 Task: Search one way flight ticket for 5 adults, 1 child, 2 infants in seat and 1 infant on lap in business from Birmingham: Birmingham-shuttlesworth International Airport to Jackson: Jackson Hole Airport on 5-2-2023. Choice of flights is Southwest. Number of bags: 1 carry on bag. Price is upto 110000. Outbound departure time preference is 19:00.
Action: Mouse moved to (256, 424)
Screenshot: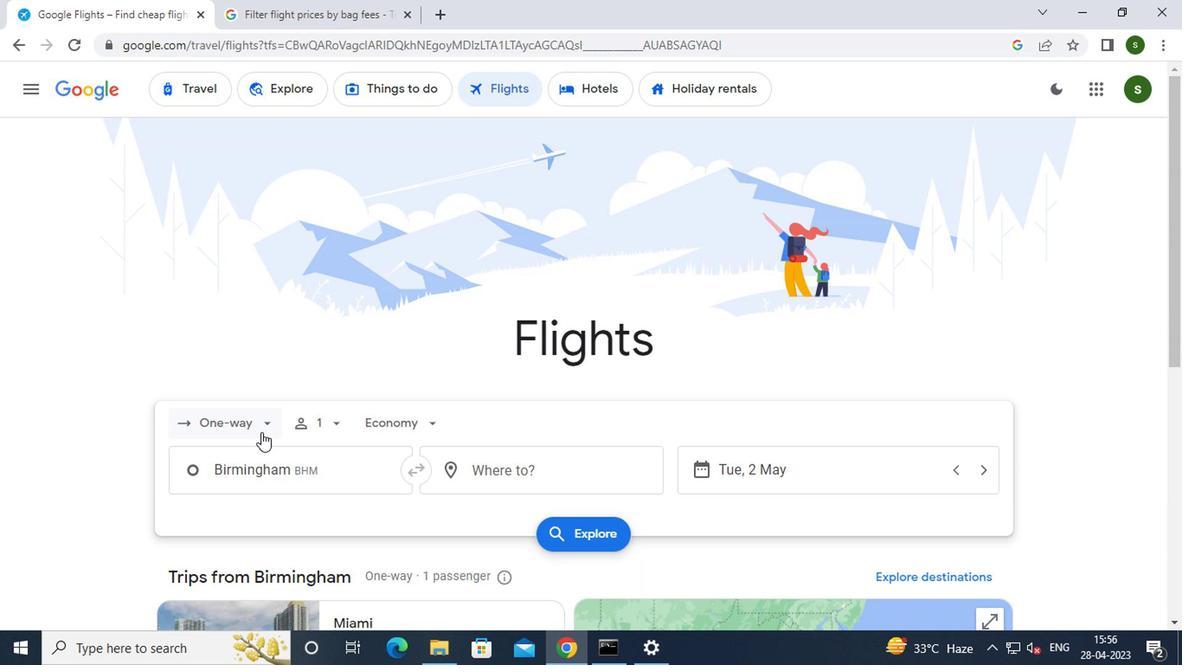 
Action: Mouse pressed left at (256, 424)
Screenshot: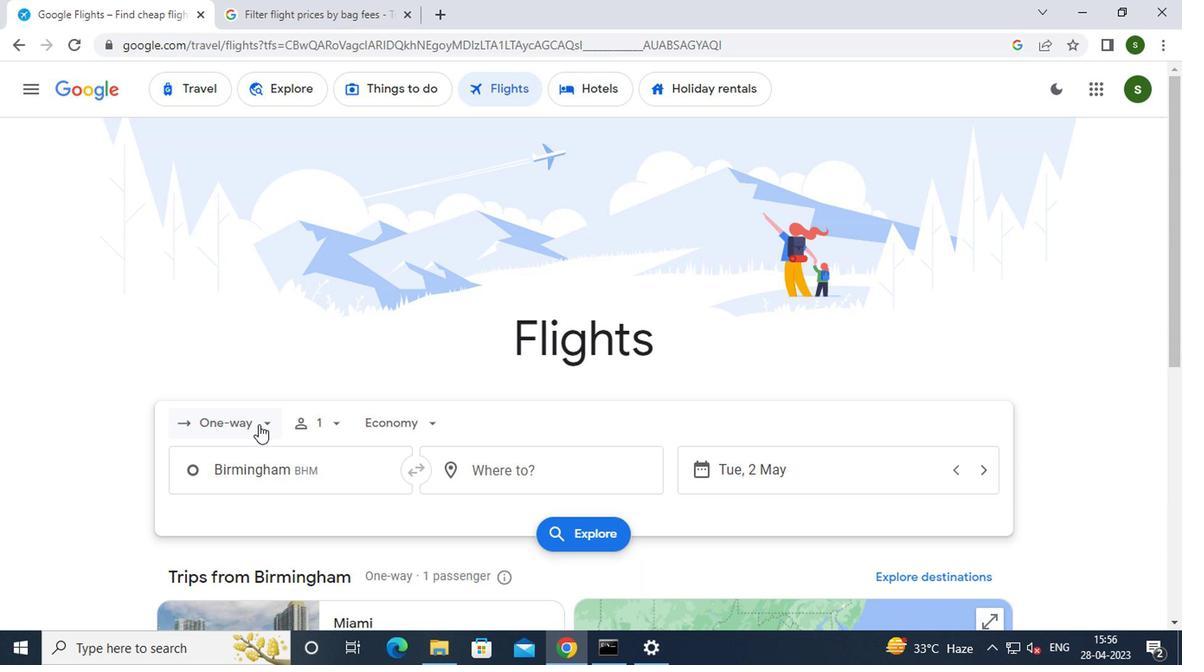 
Action: Mouse moved to (251, 501)
Screenshot: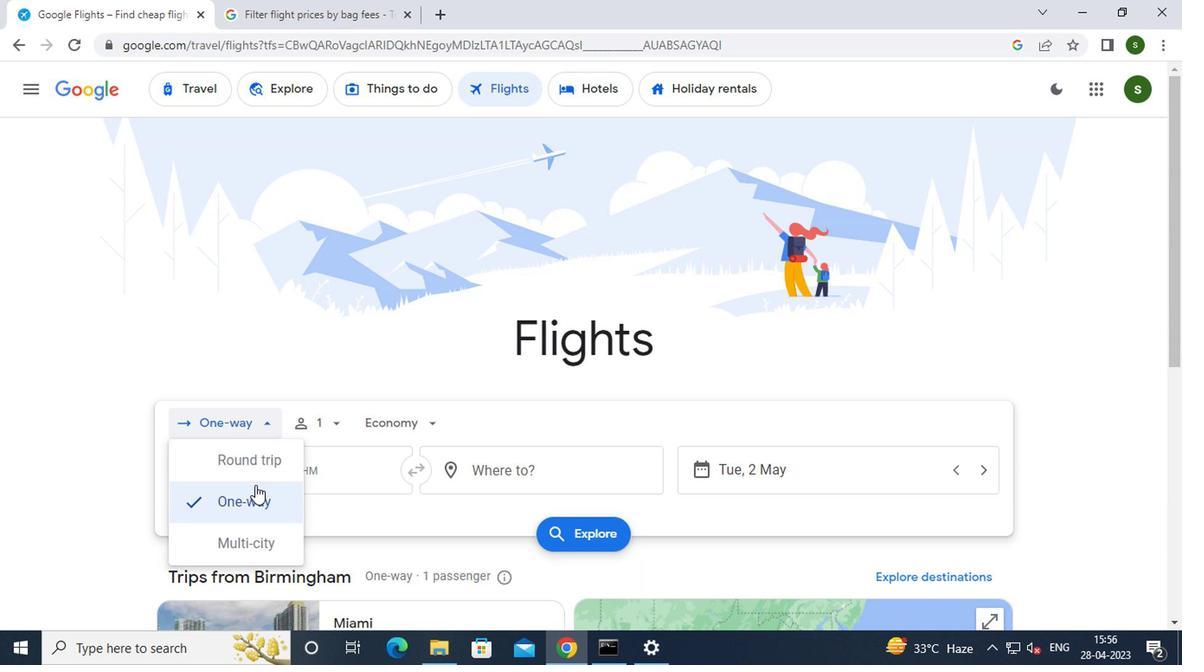 
Action: Mouse pressed left at (251, 501)
Screenshot: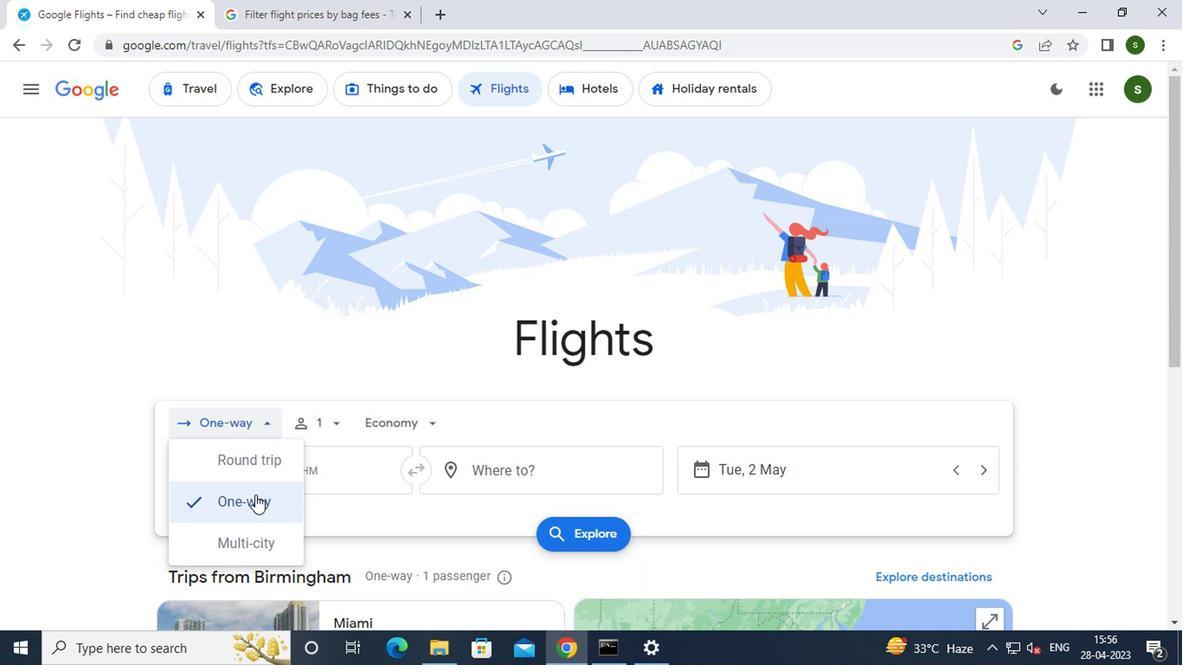 
Action: Mouse moved to (330, 421)
Screenshot: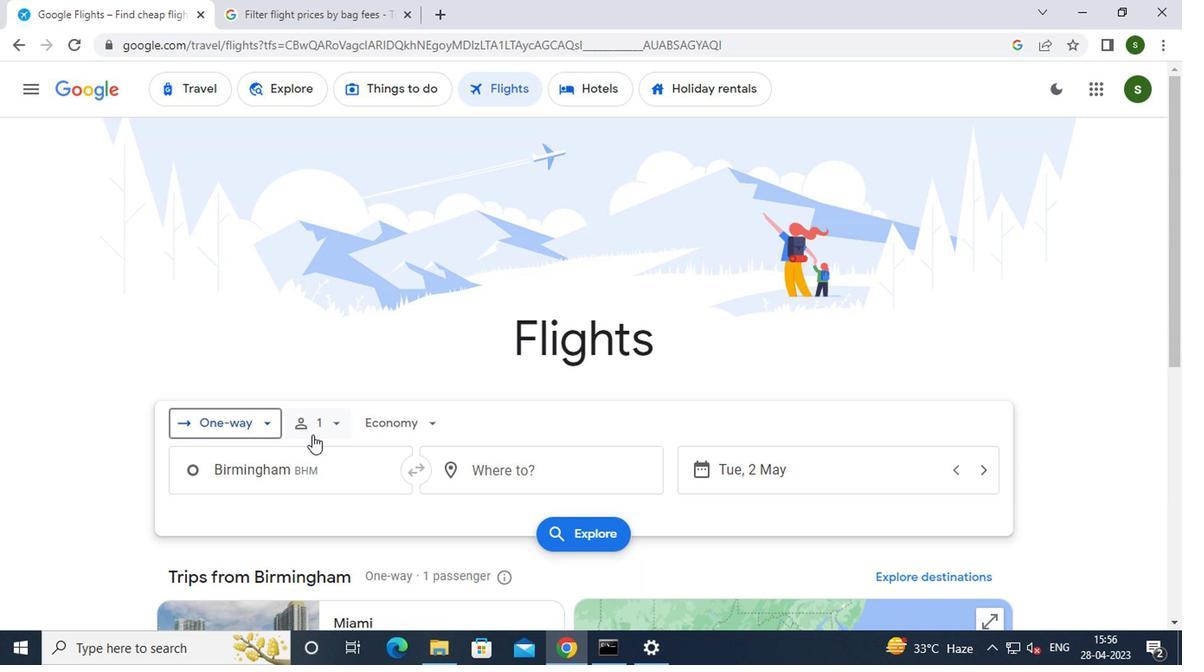 
Action: Mouse pressed left at (330, 421)
Screenshot: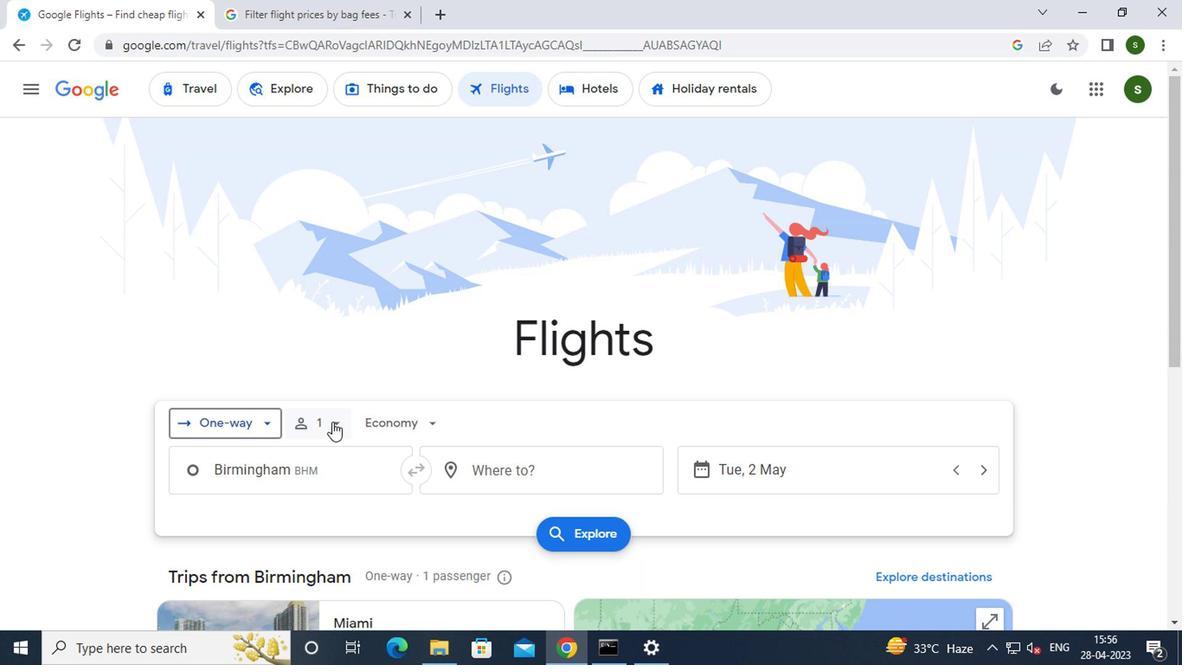 
Action: Mouse moved to (475, 468)
Screenshot: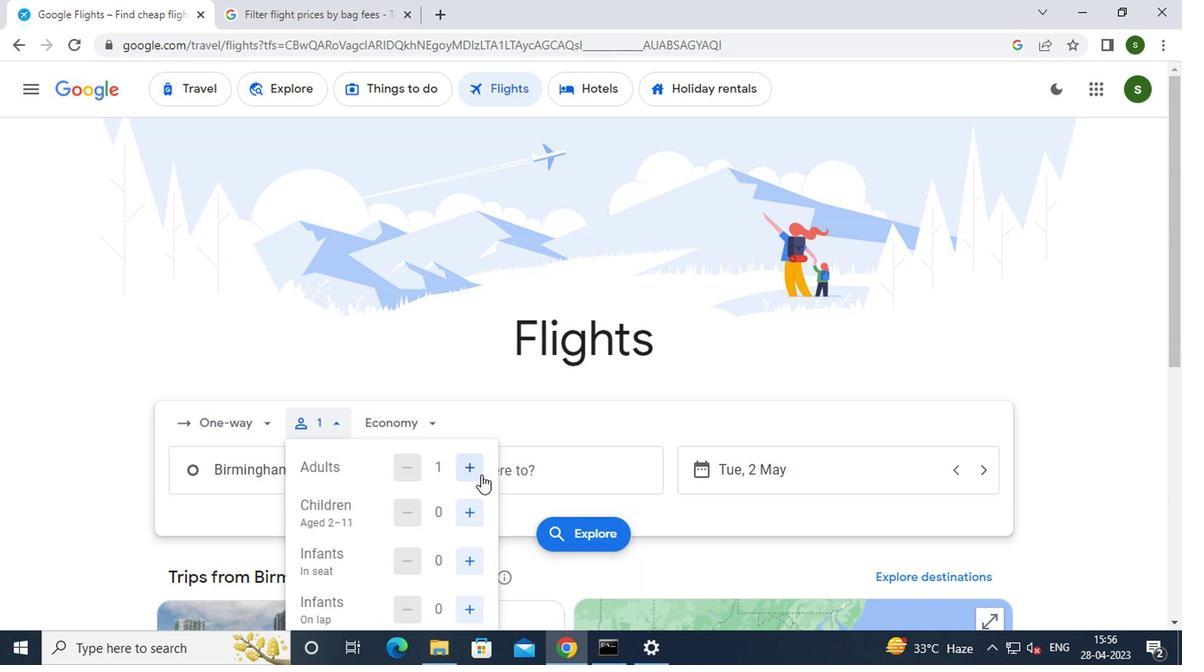 
Action: Mouse pressed left at (475, 468)
Screenshot: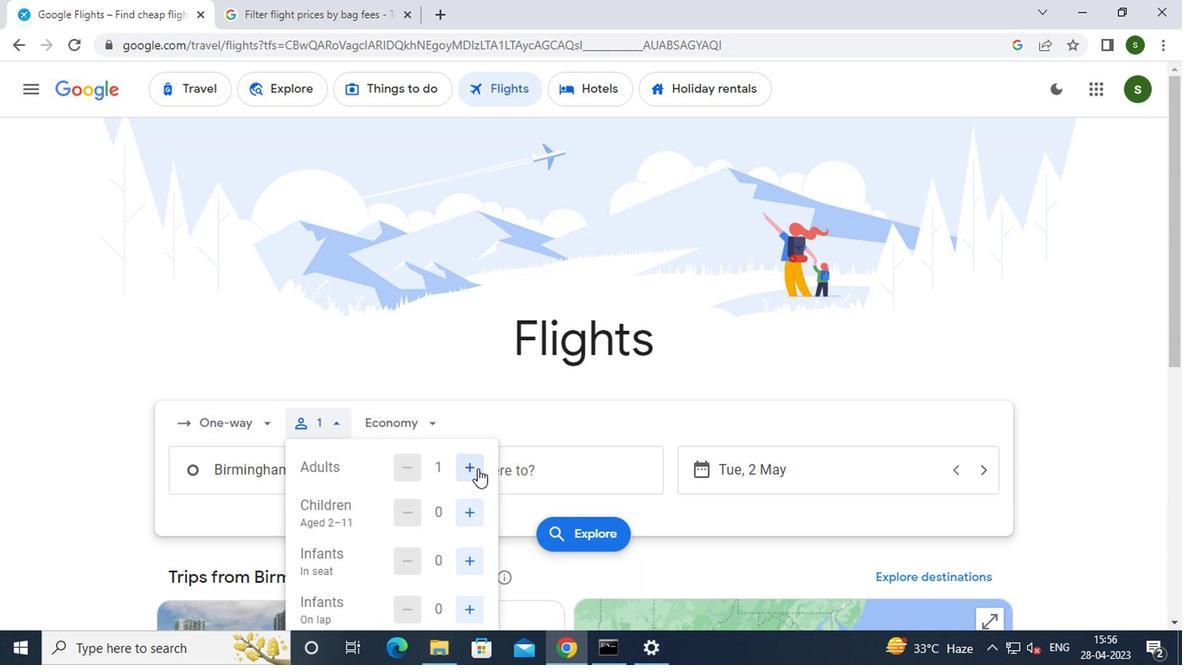 
Action: Mouse pressed left at (475, 468)
Screenshot: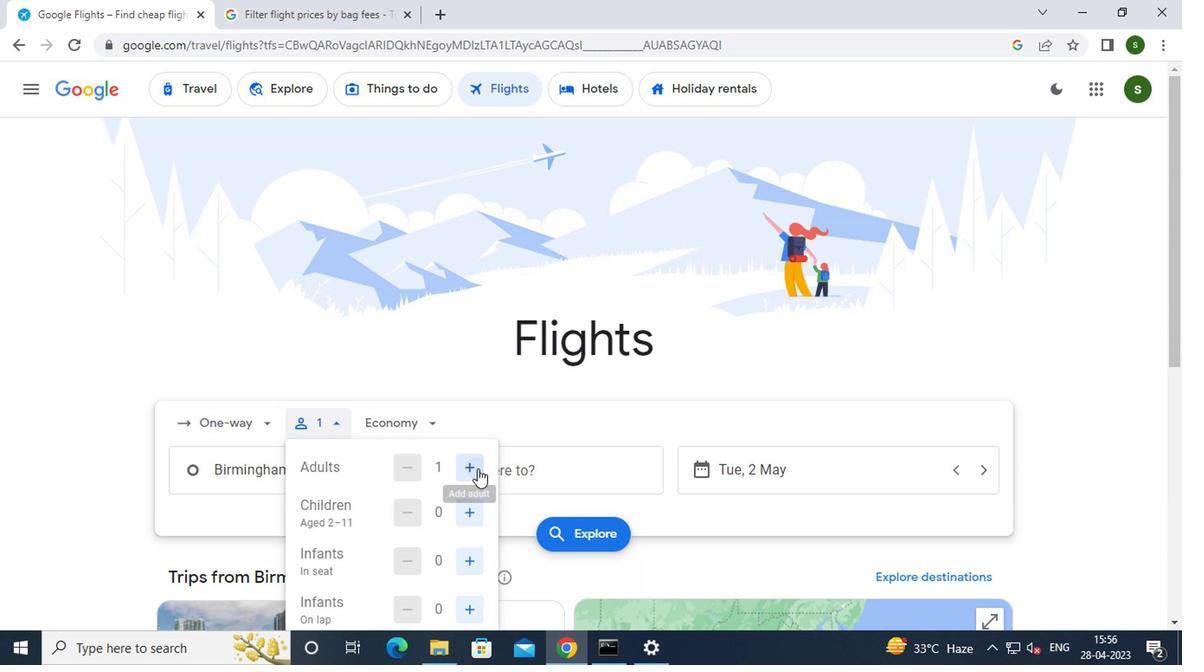 
Action: Mouse pressed left at (475, 468)
Screenshot: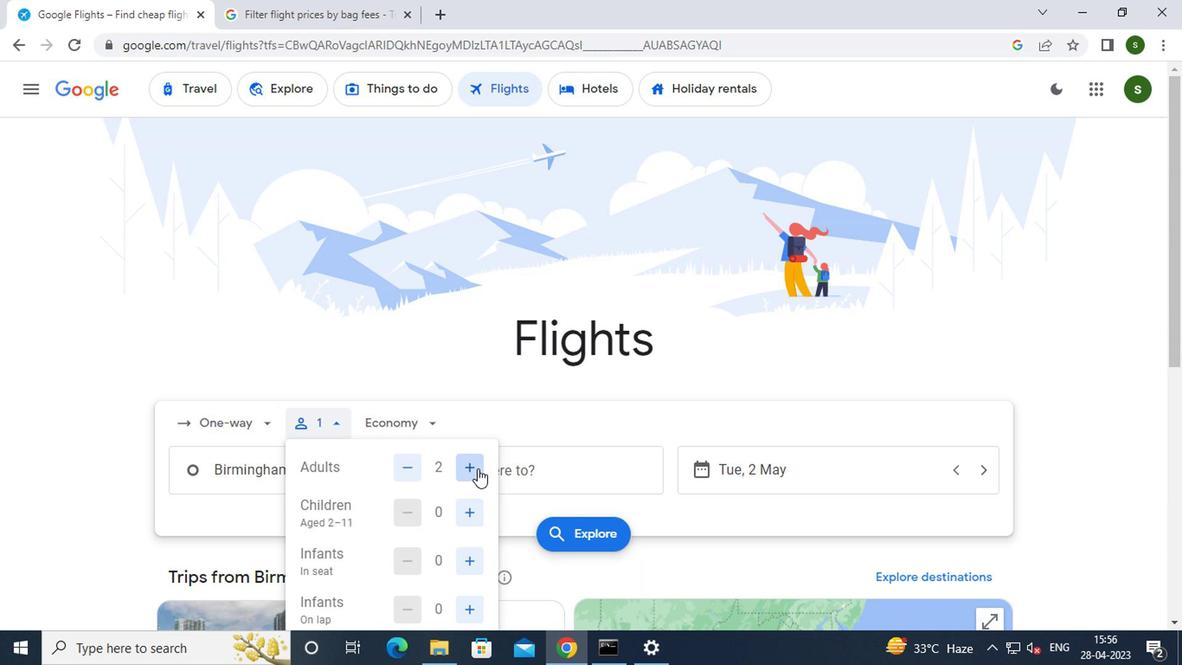 
Action: Mouse pressed left at (475, 468)
Screenshot: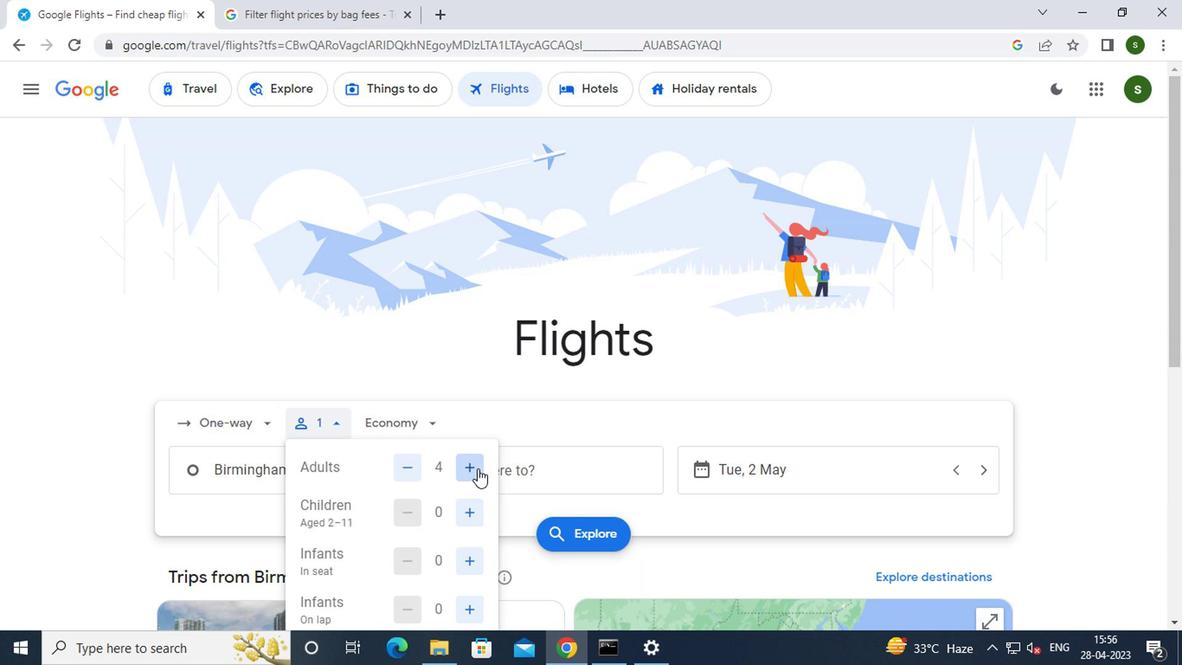 
Action: Mouse moved to (467, 505)
Screenshot: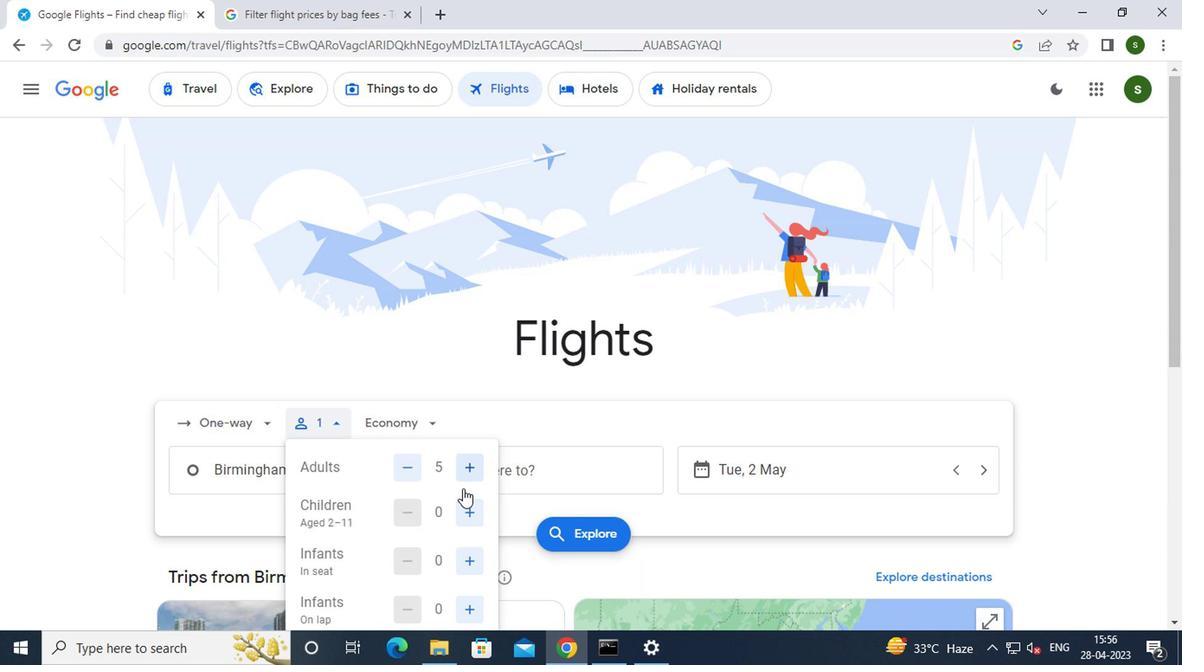 
Action: Mouse pressed left at (467, 505)
Screenshot: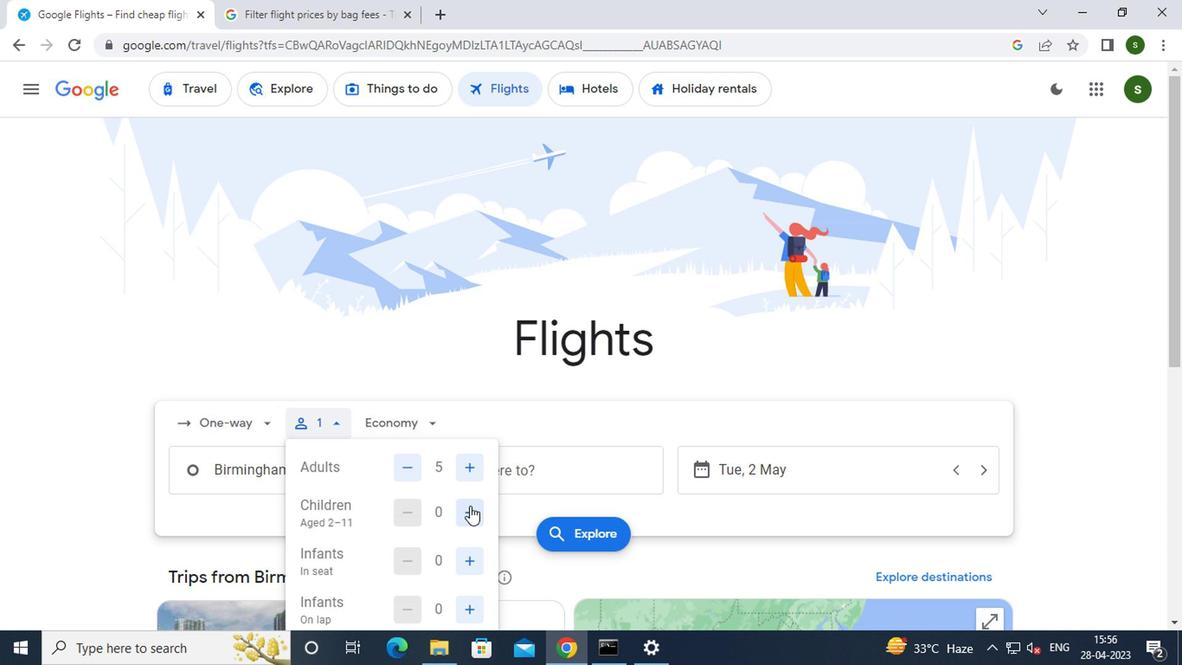 
Action: Mouse moved to (465, 556)
Screenshot: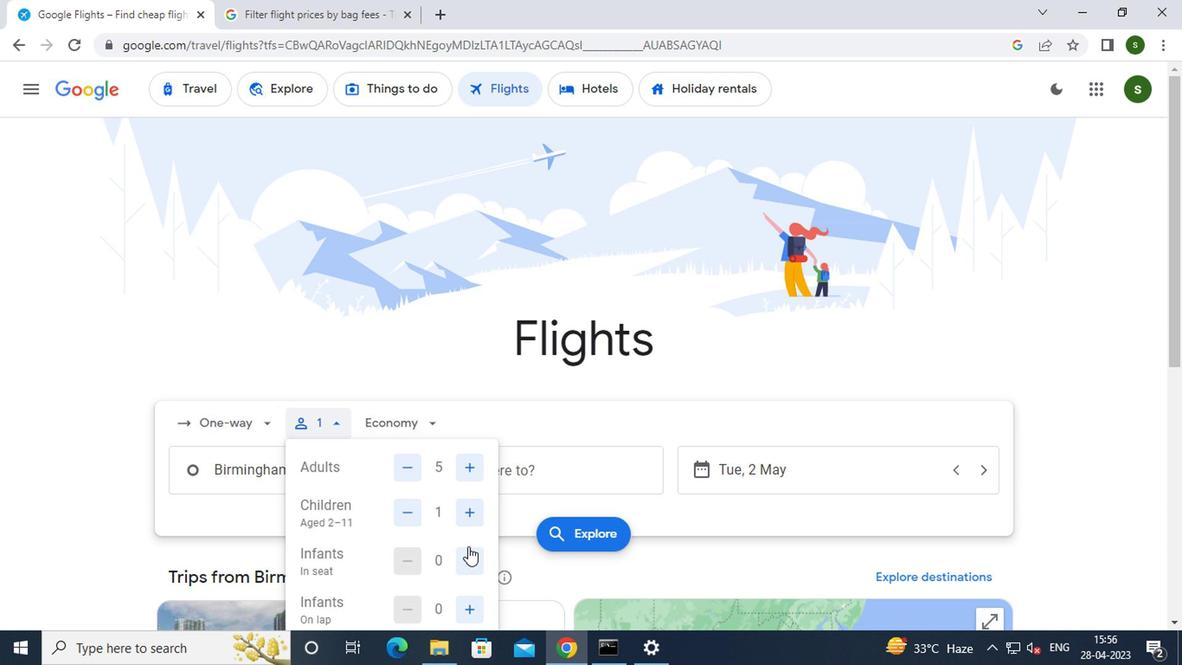 
Action: Mouse pressed left at (465, 556)
Screenshot: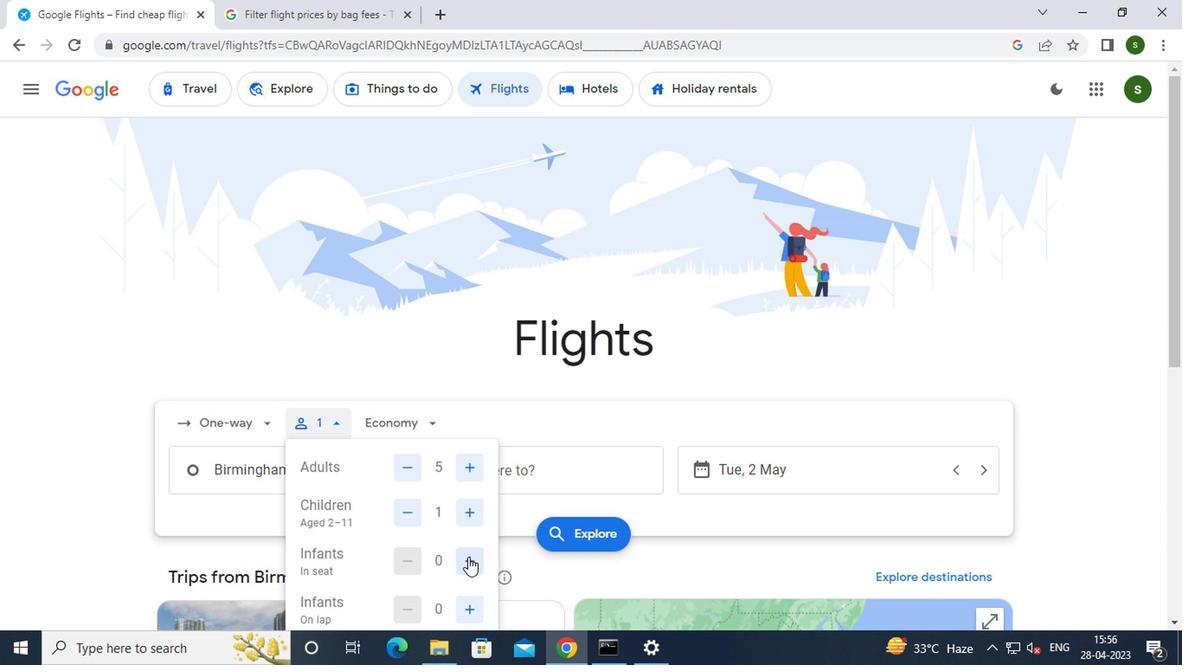 
Action: Mouse pressed left at (465, 556)
Screenshot: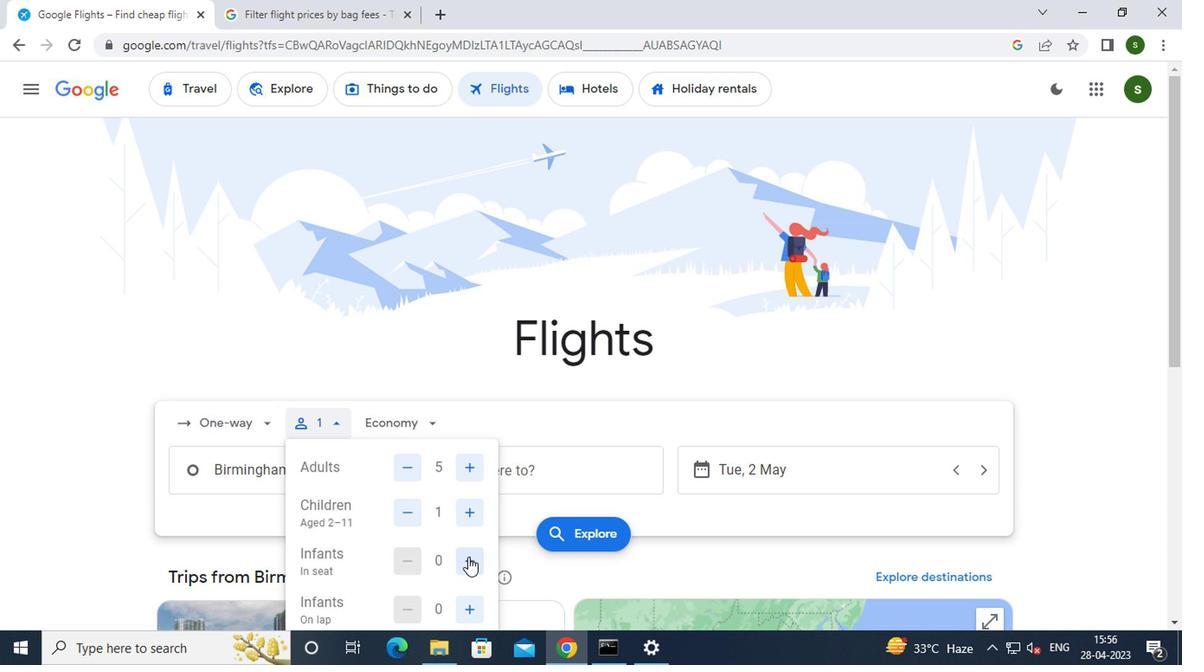 
Action: Mouse moved to (478, 605)
Screenshot: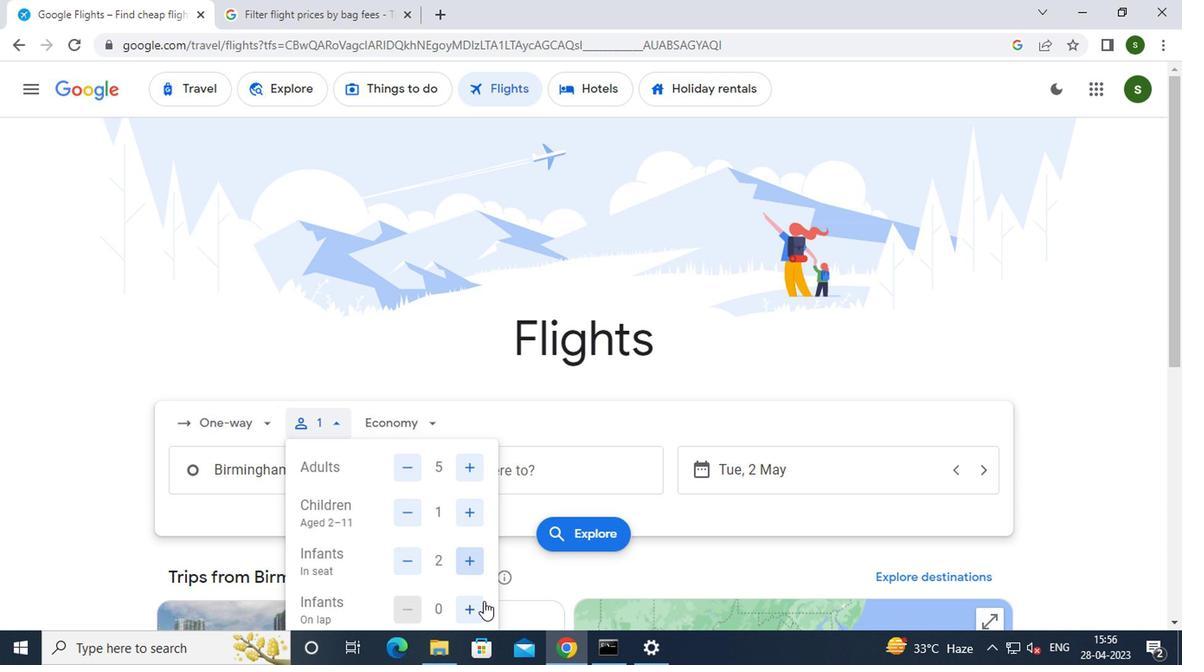
Action: Mouse pressed left at (478, 605)
Screenshot: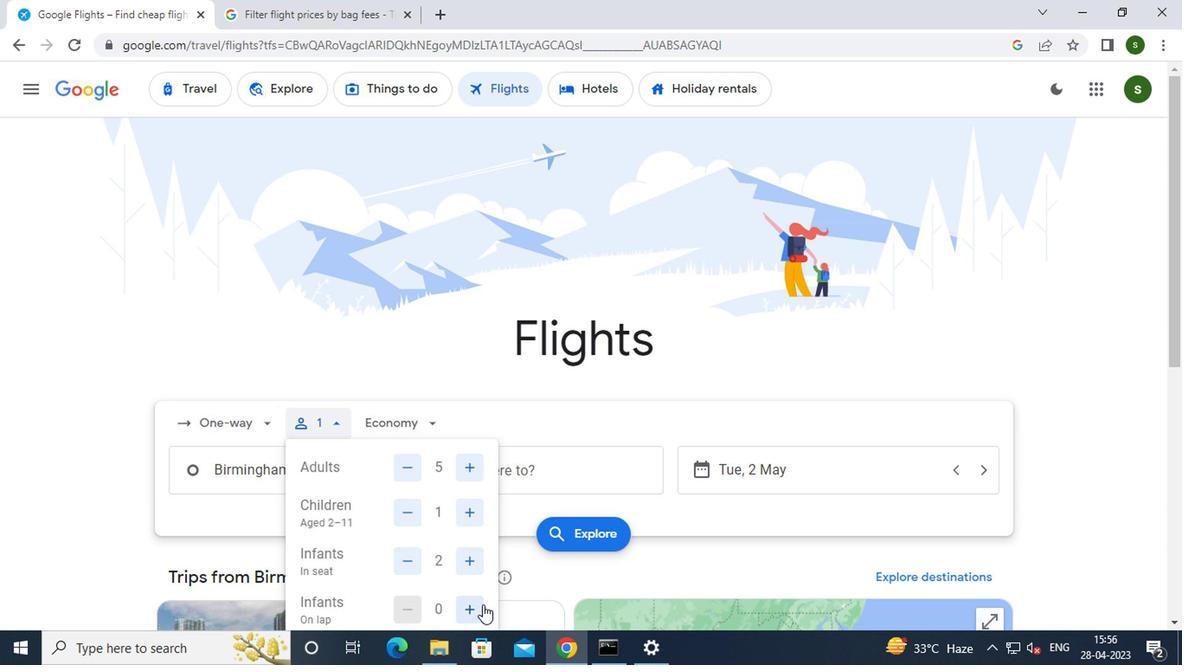 
Action: Mouse moved to (429, 425)
Screenshot: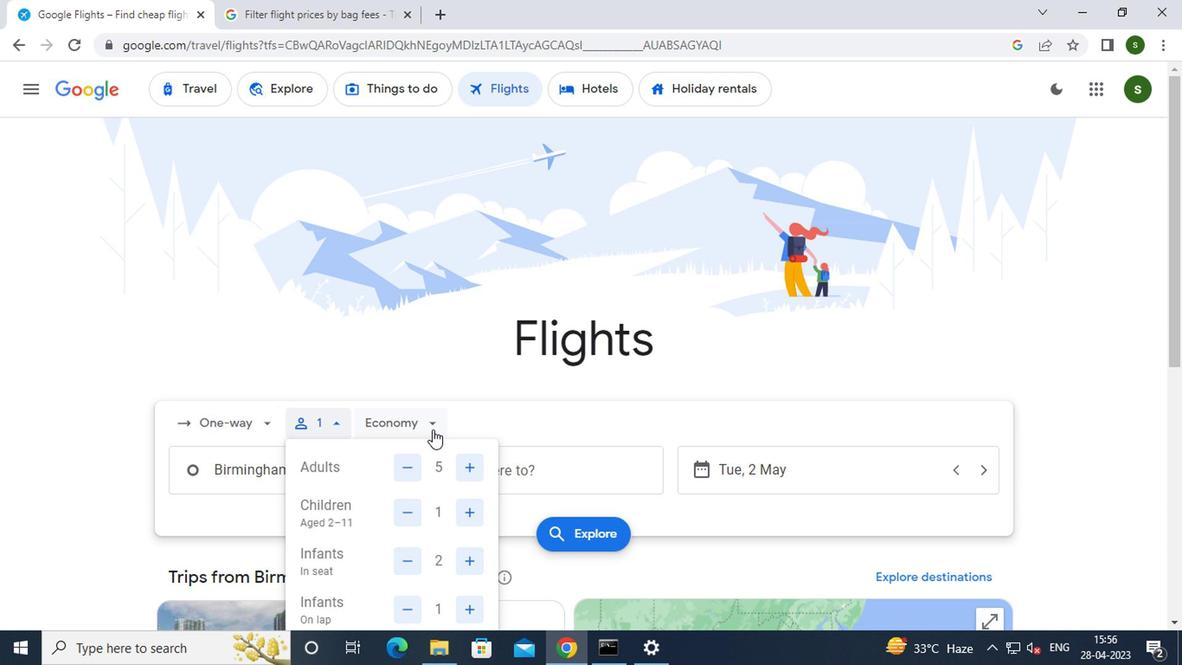 
Action: Mouse pressed left at (429, 425)
Screenshot: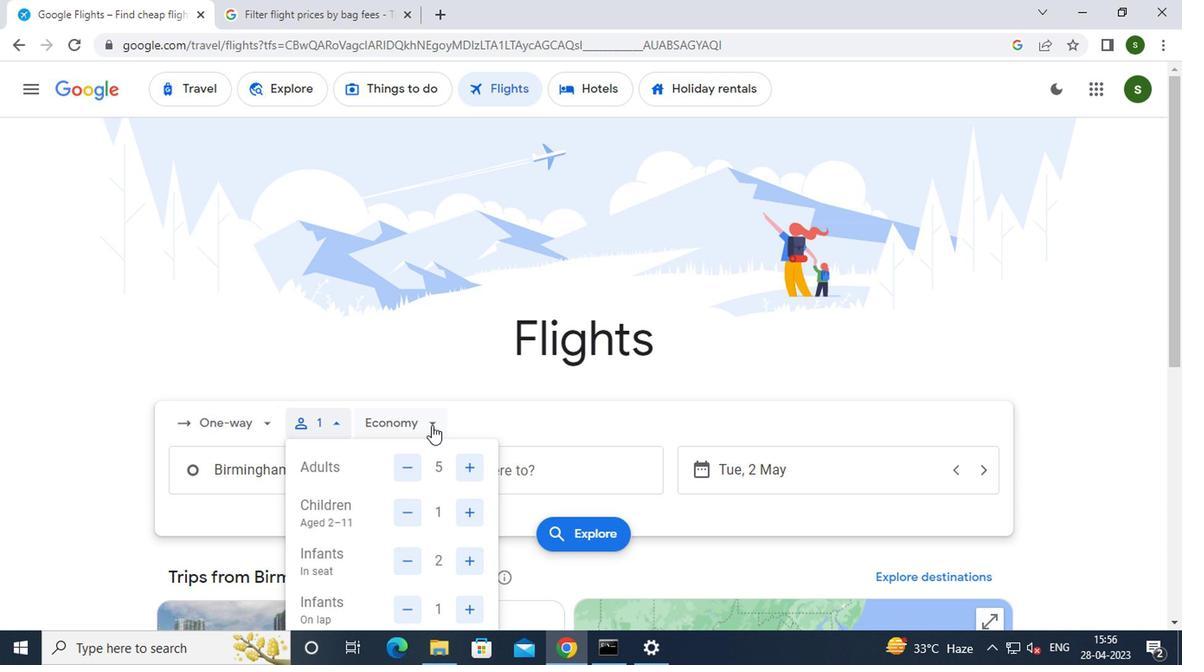 
Action: Mouse moved to (448, 541)
Screenshot: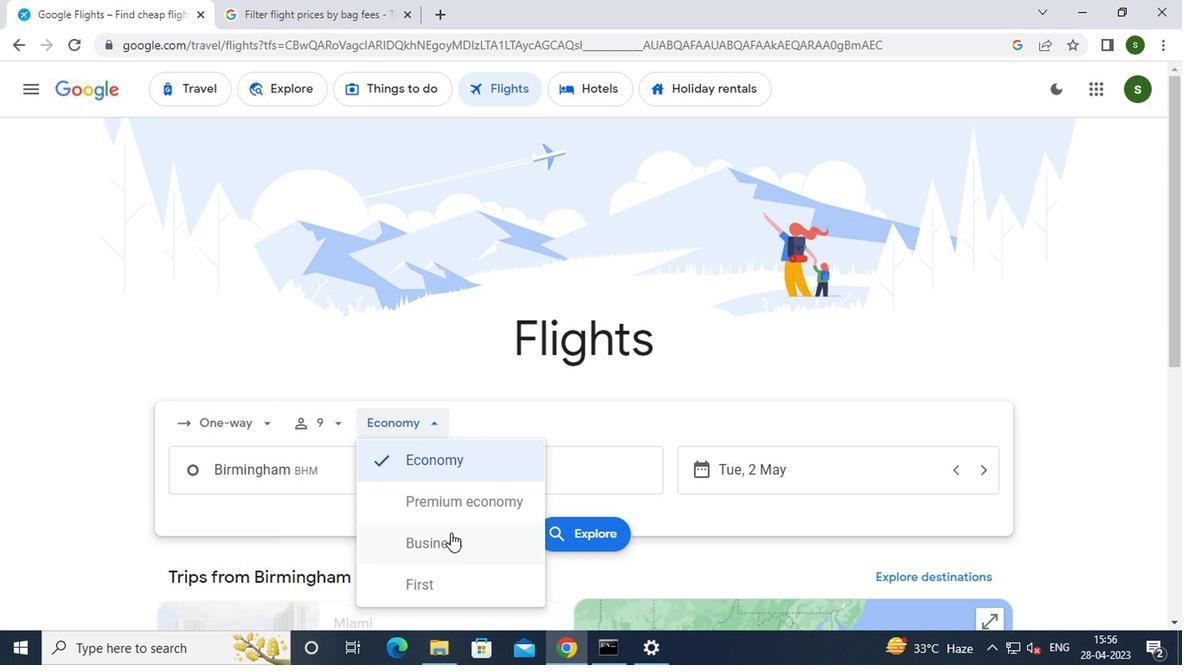 
Action: Mouse pressed left at (448, 541)
Screenshot: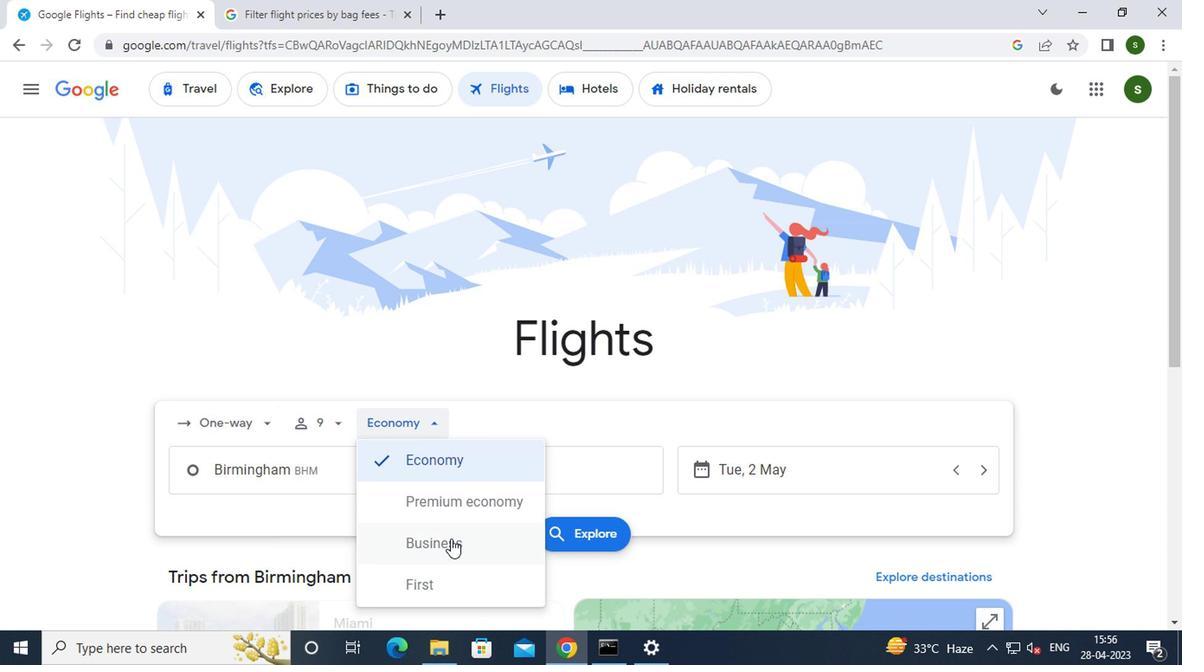 
Action: Mouse moved to (343, 484)
Screenshot: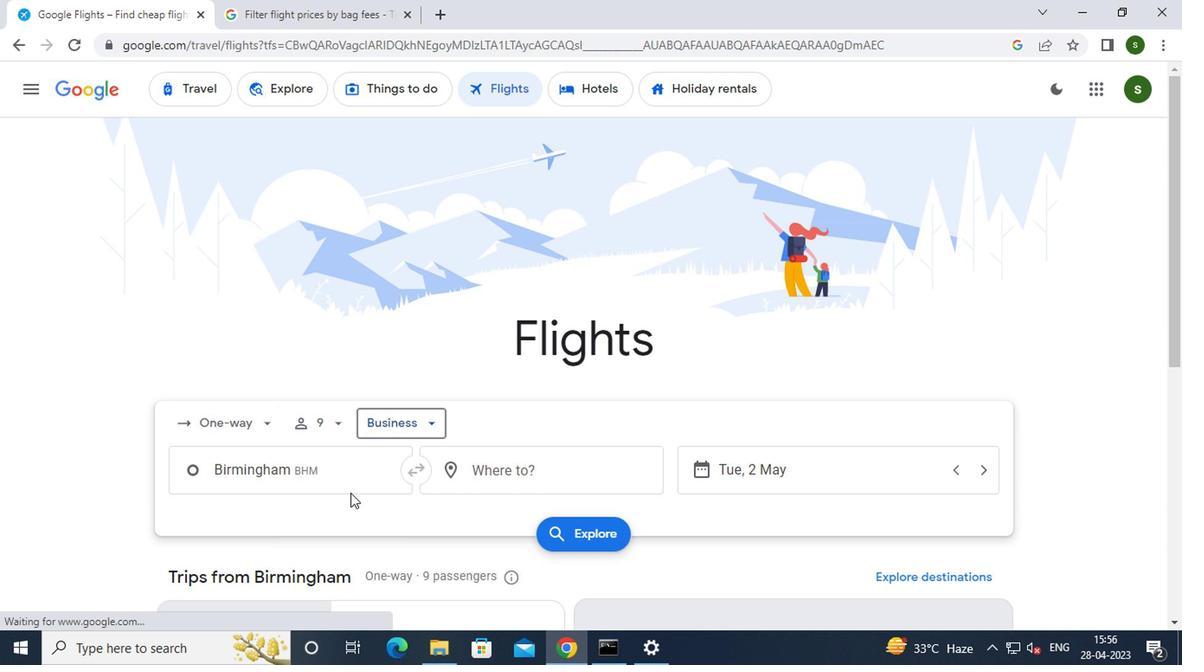
Action: Mouse pressed left at (343, 484)
Screenshot: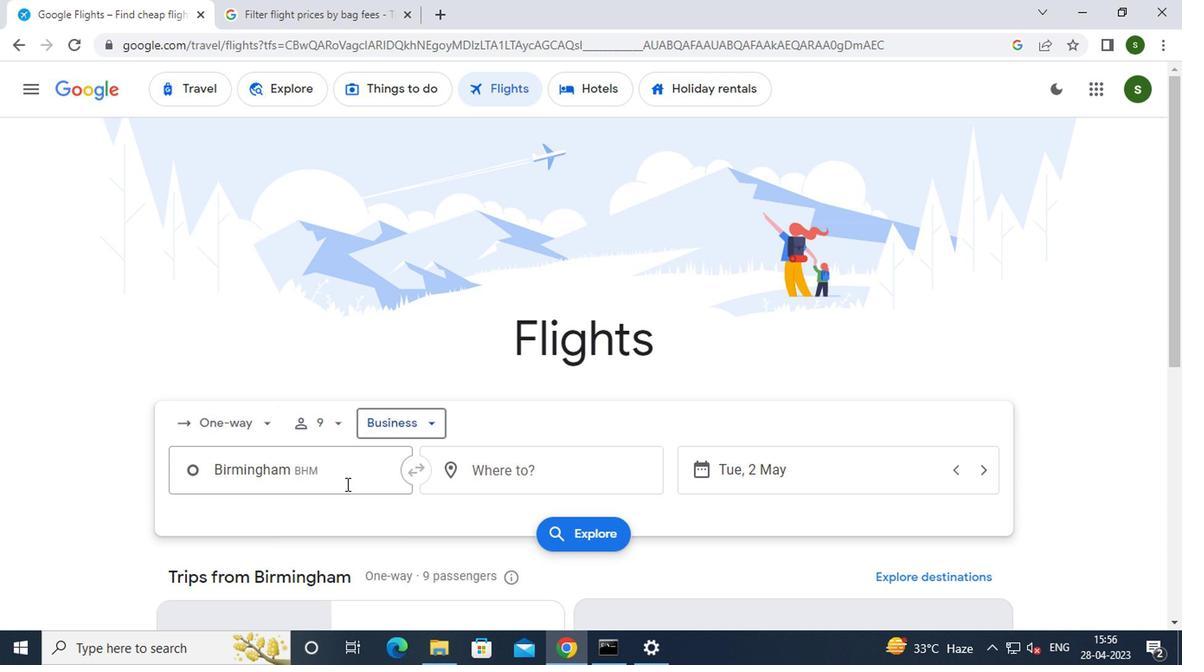 
Action: Key pressed b<Key.caps_lock>irmingham-<Key.caps_lock><Key.caps_lock>shu
Screenshot: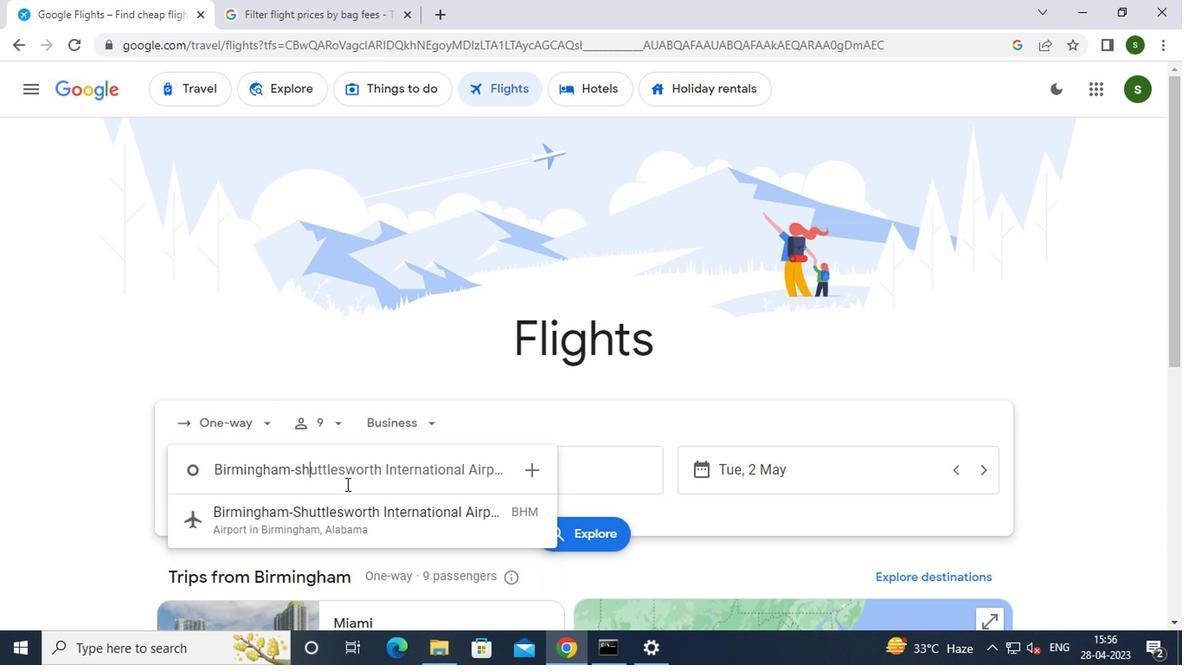 
Action: Mouse moved to (362, 524)
Screenshot: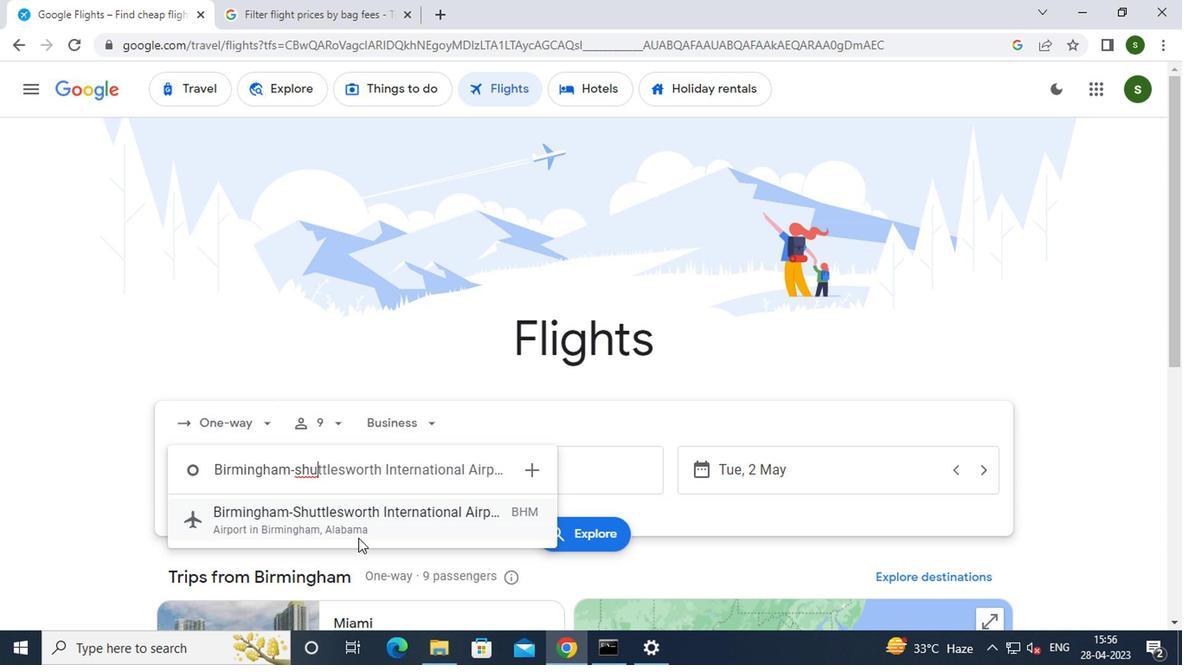 
Action: Mouse pressed left at (362, 524)
Screenshot: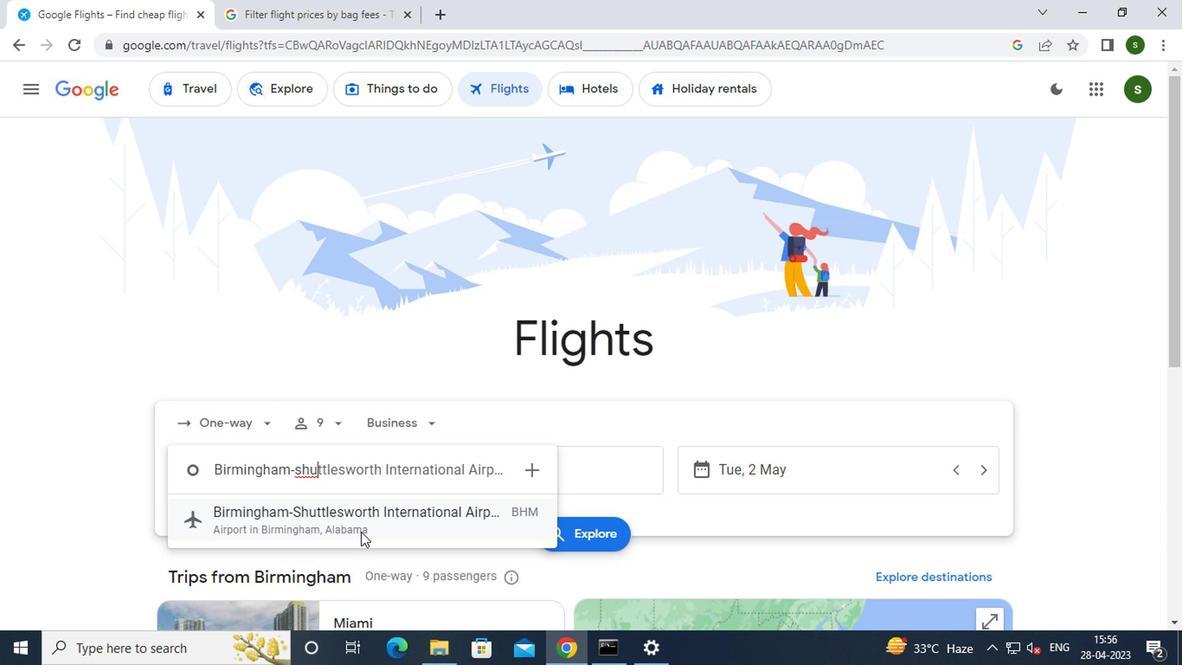 
Action: Mouse moved to (503, 477)
Screenshot: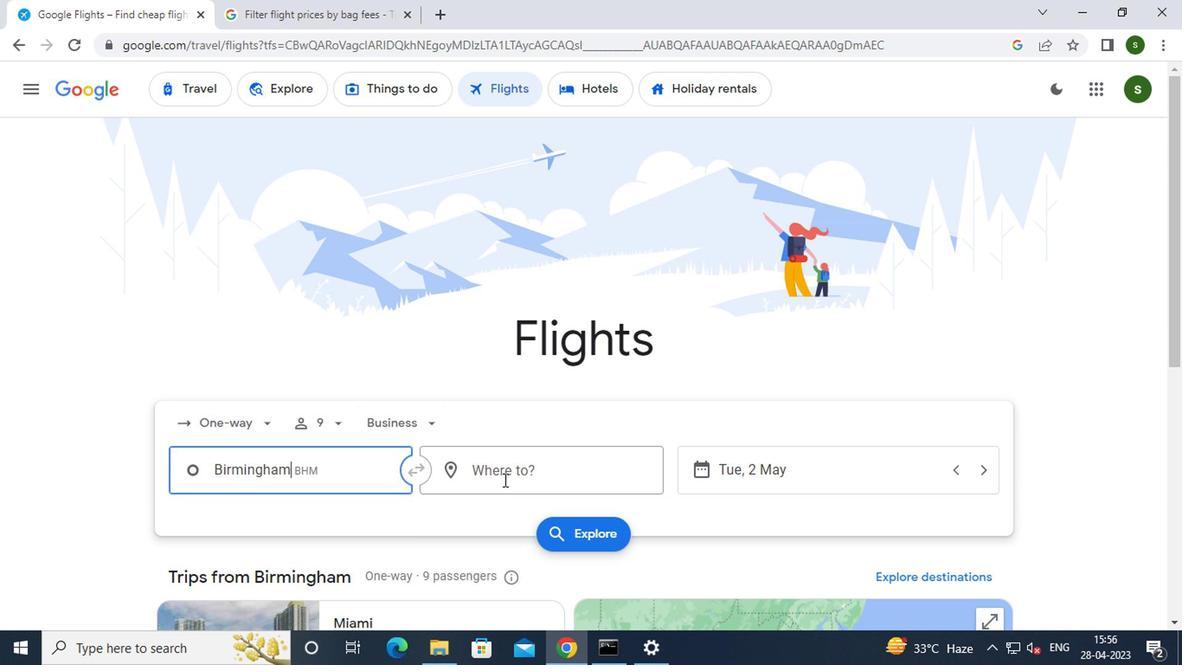 
Action: Mouse pressed left at (503, 477)
Screenshot: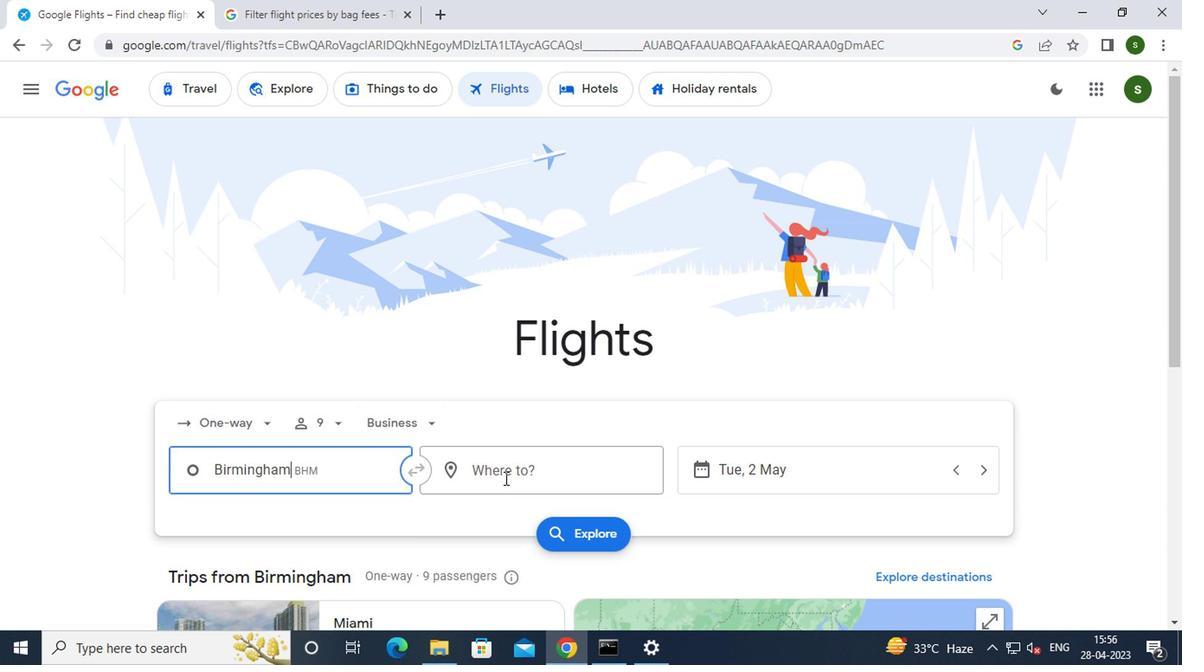 
Action: Key pressed <Key.caps_lock>j<Key.caps_lock>ackson<Key.space>ho
Screenshot: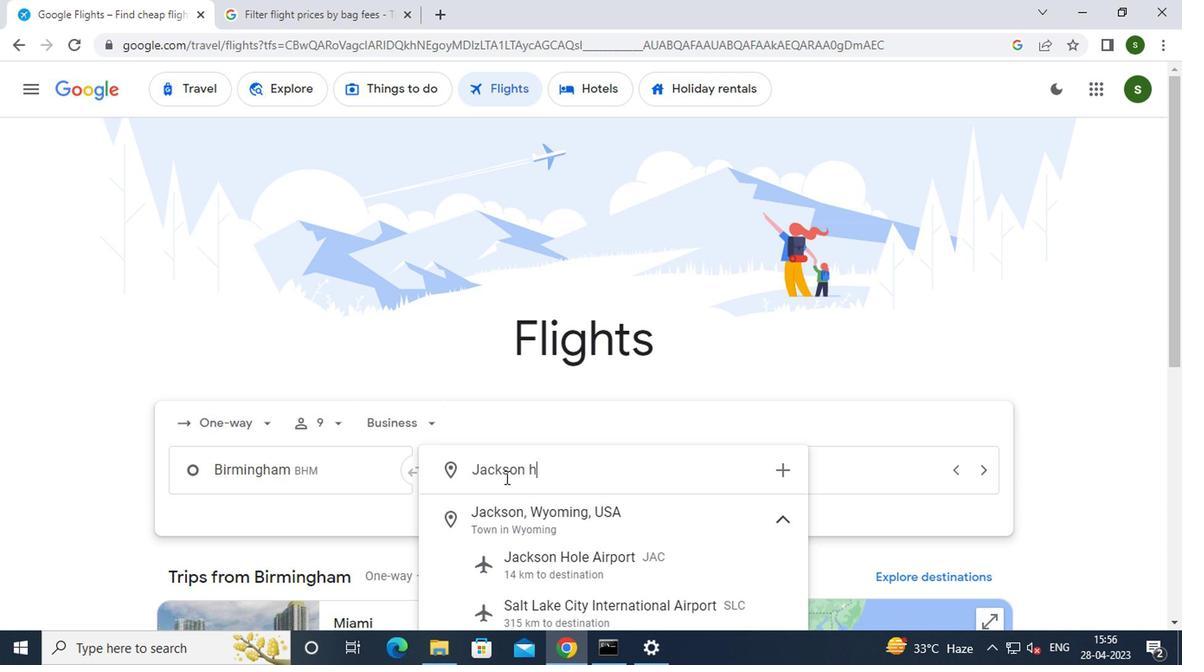 
Action: Mouse moved to (510, 518)
Screenshot: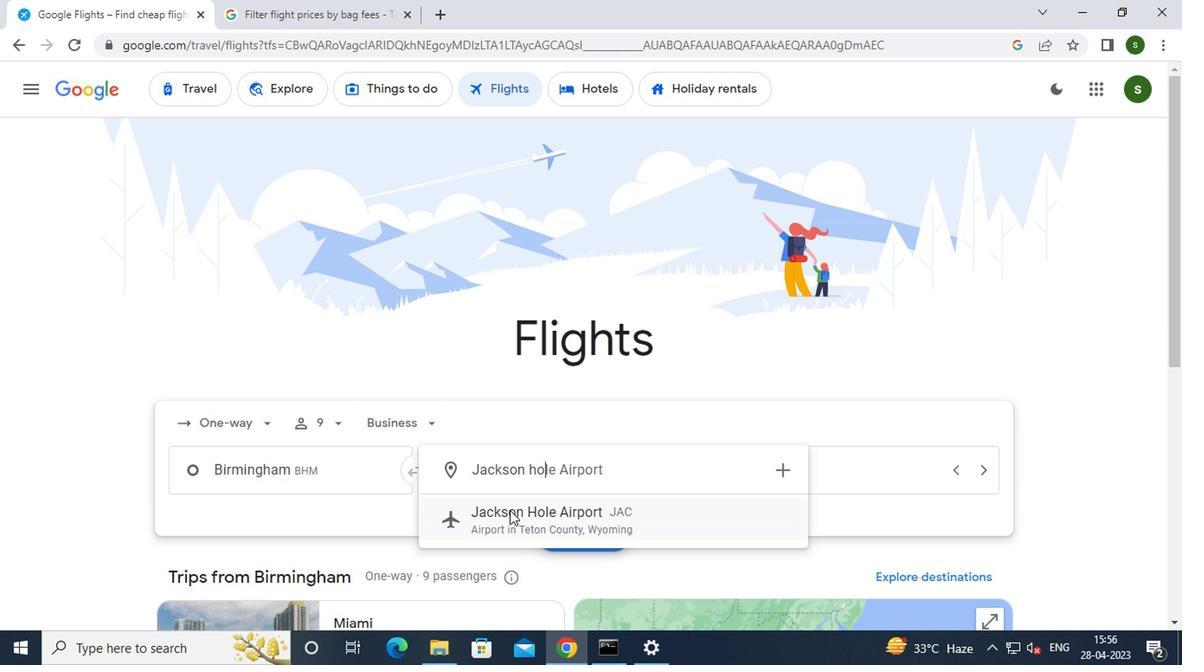 
Action: Mouse pressed left at (510, 518)
Screenshot: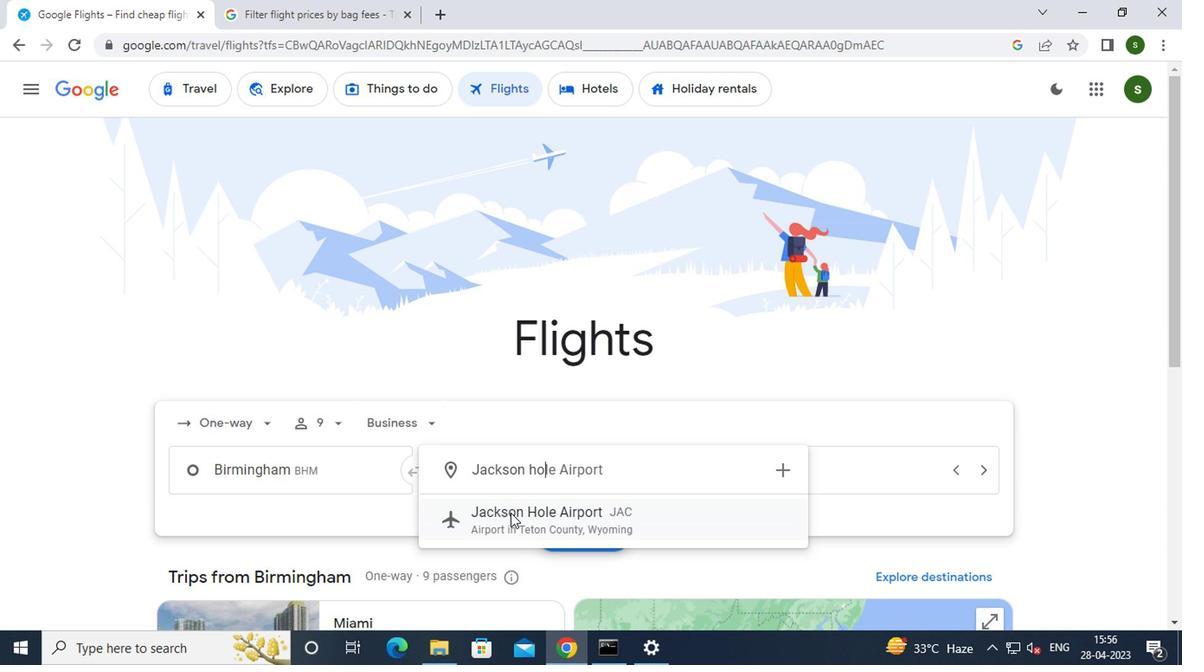 
Action: Mouse moved to (797, 474)
Screenshot: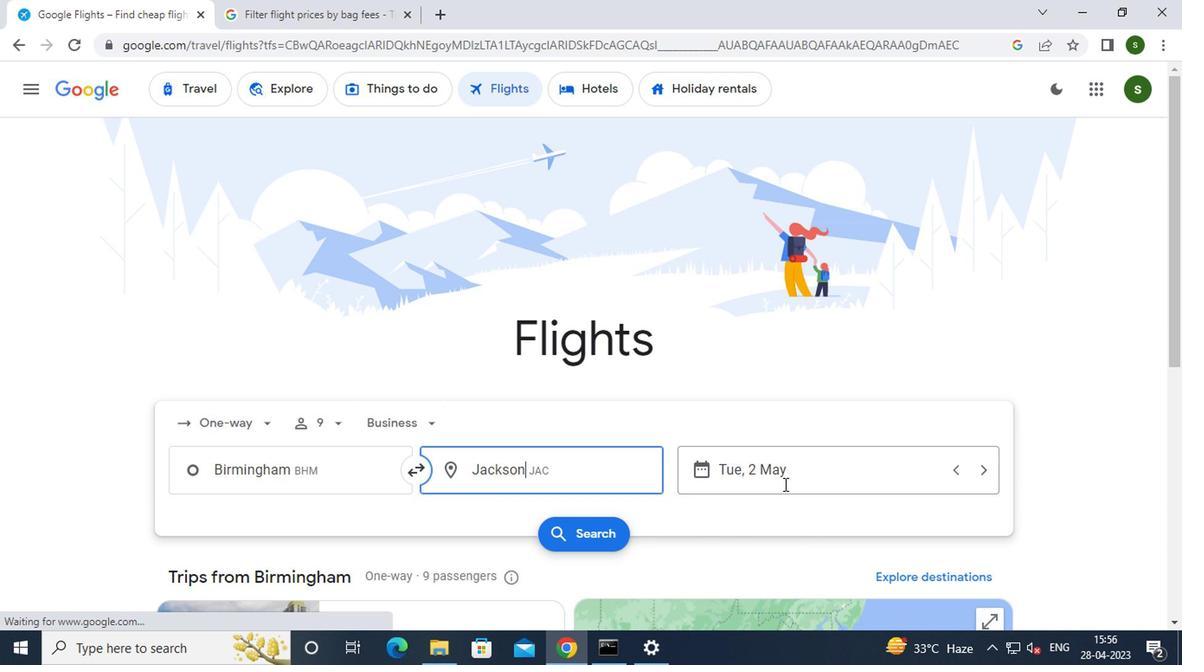 
Action: Mouse pressed left at (797, 474)
Screenshot: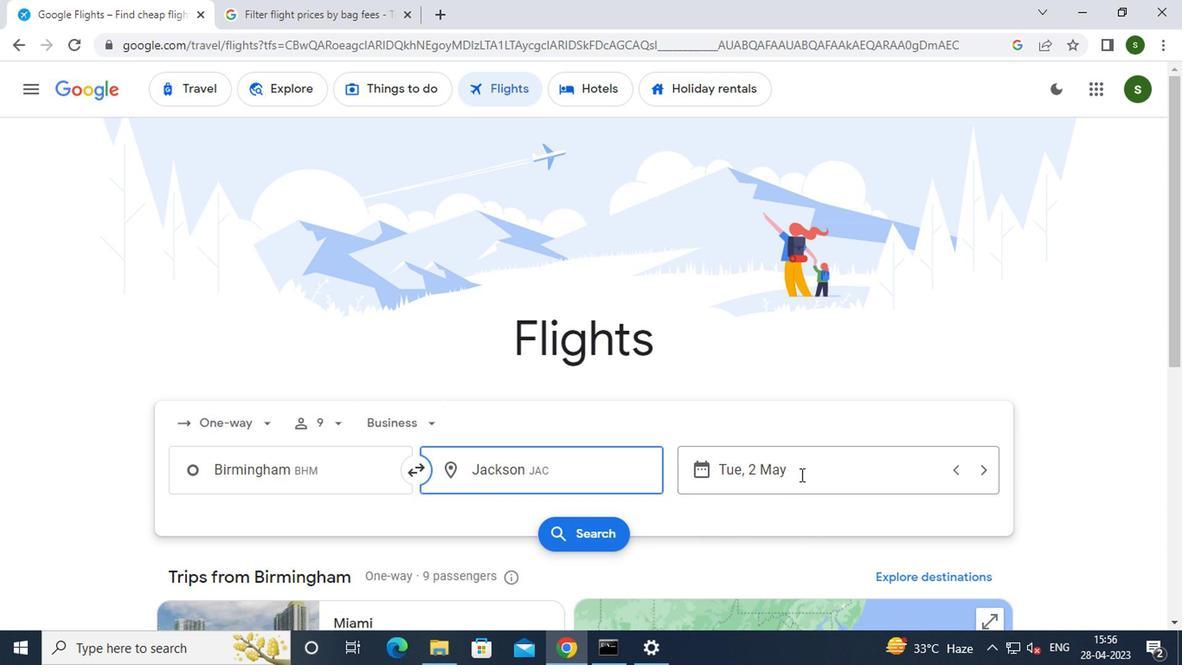
Action: Mouse moved to (799, 334)
Screenshot: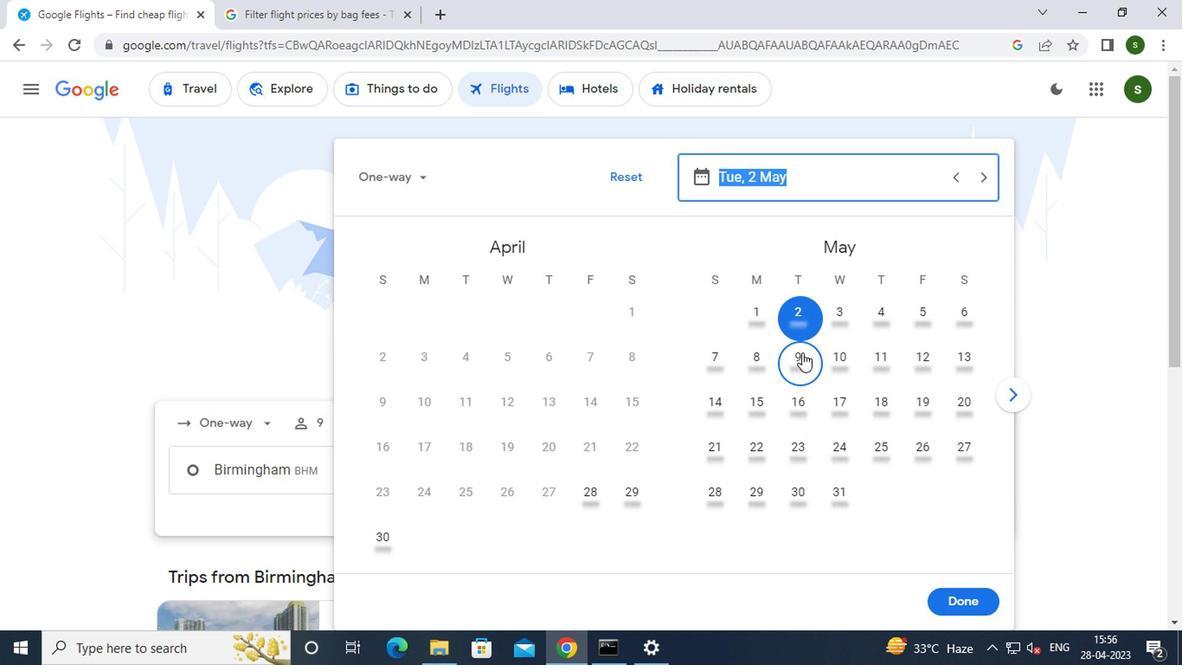 
Action: Mouse pressed left at (799, 334)
Screenshot: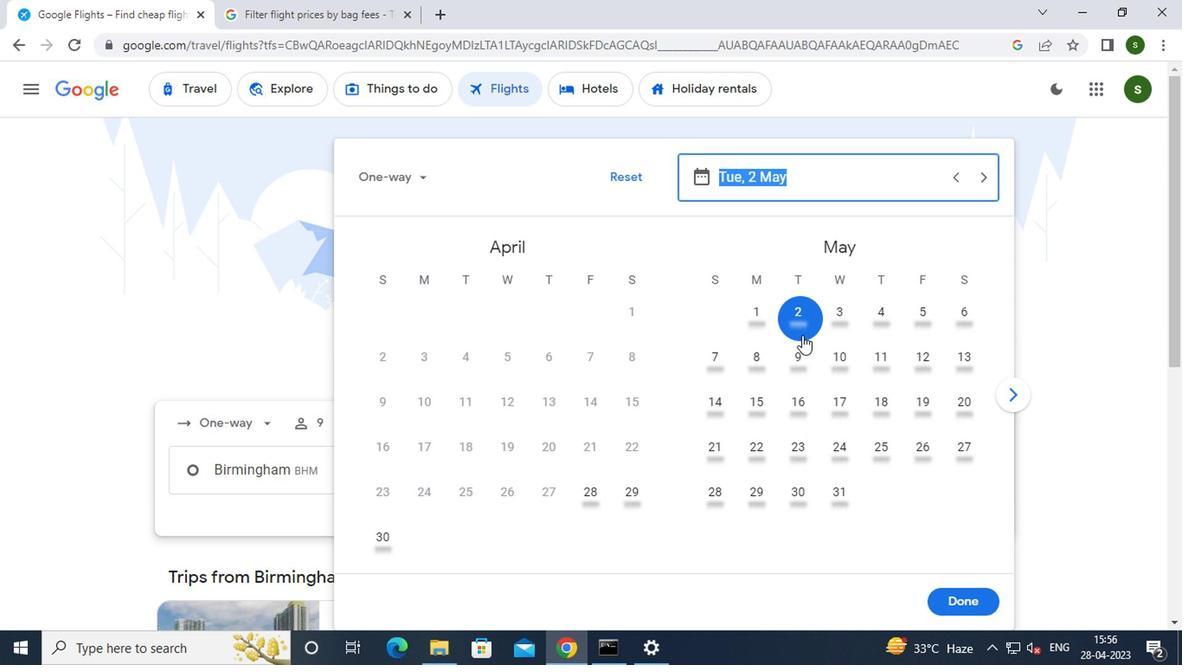 
Action: Mouse moved to (942, 596)
Screenshot: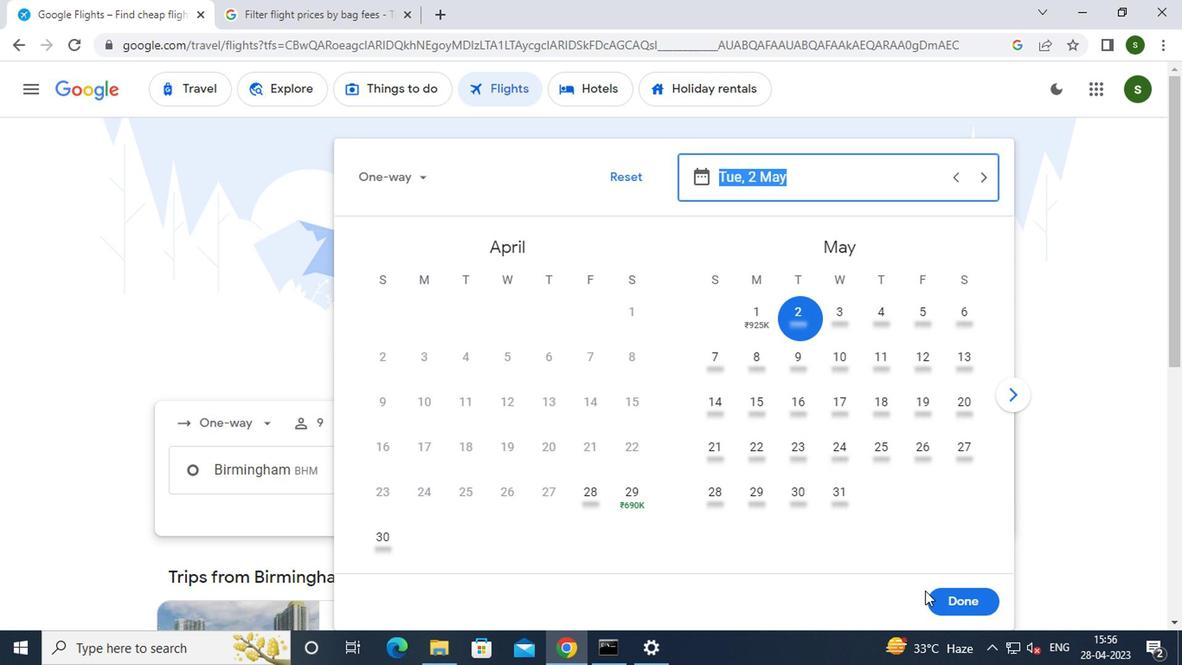 
Action: Mouse pressed left at (942, 596)
Screenshot: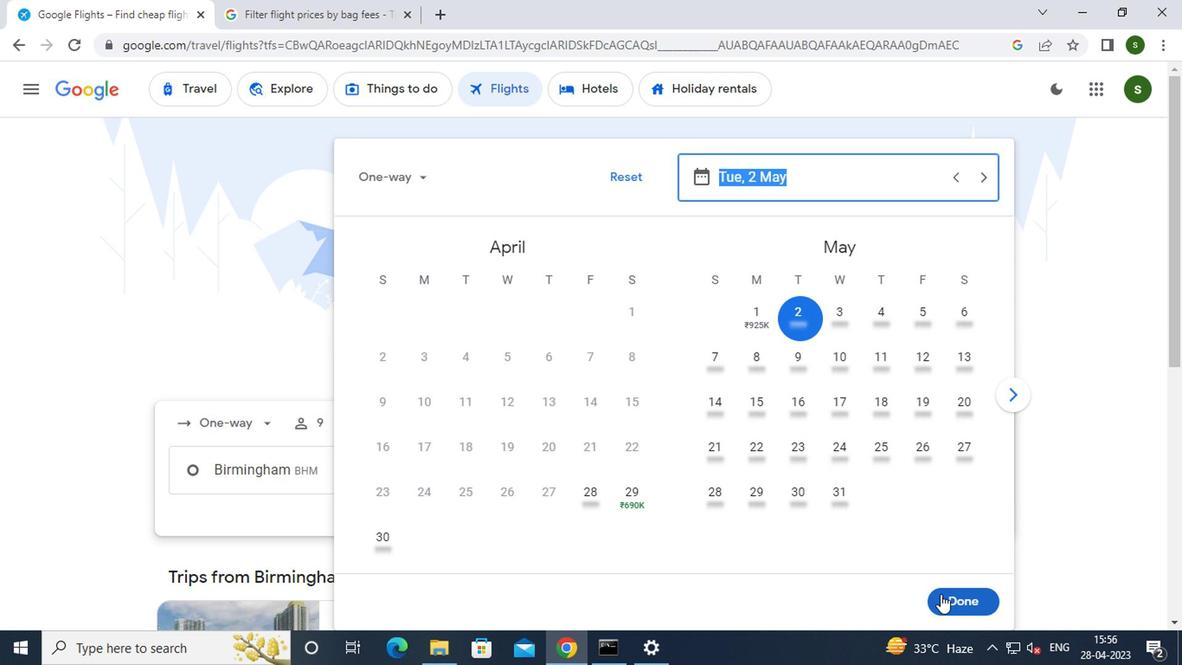 
Action: Mouse moved to (588, 530)
Screenshot: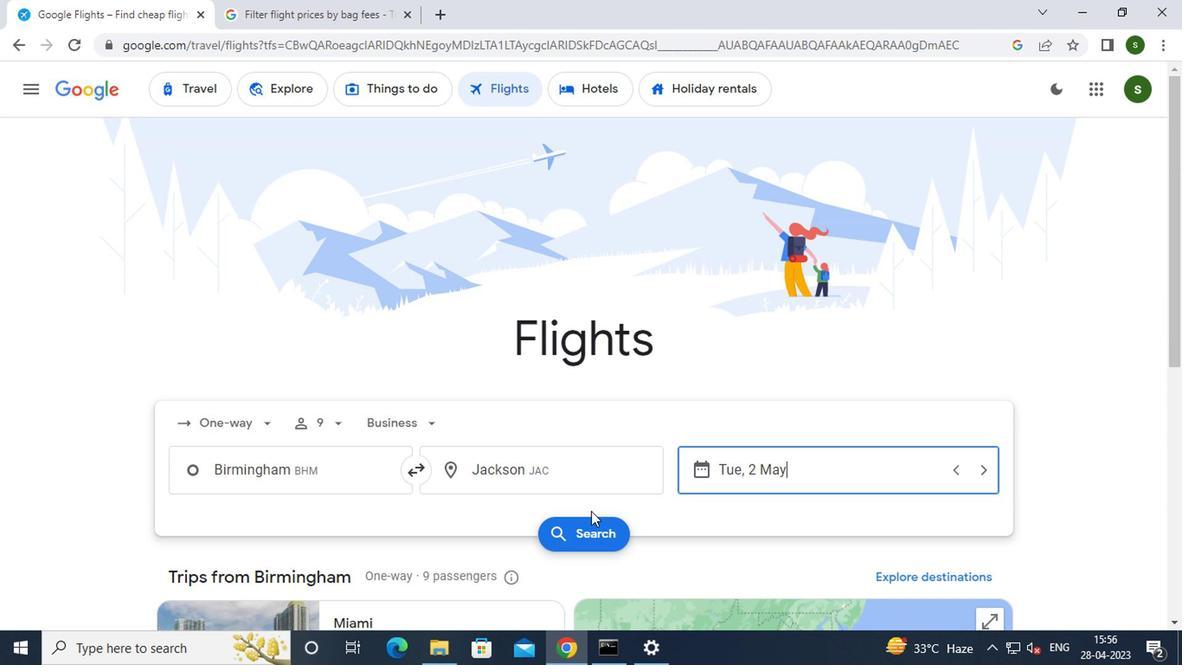 
Action: Mouse pressed left at (588, 530)
Screenshot: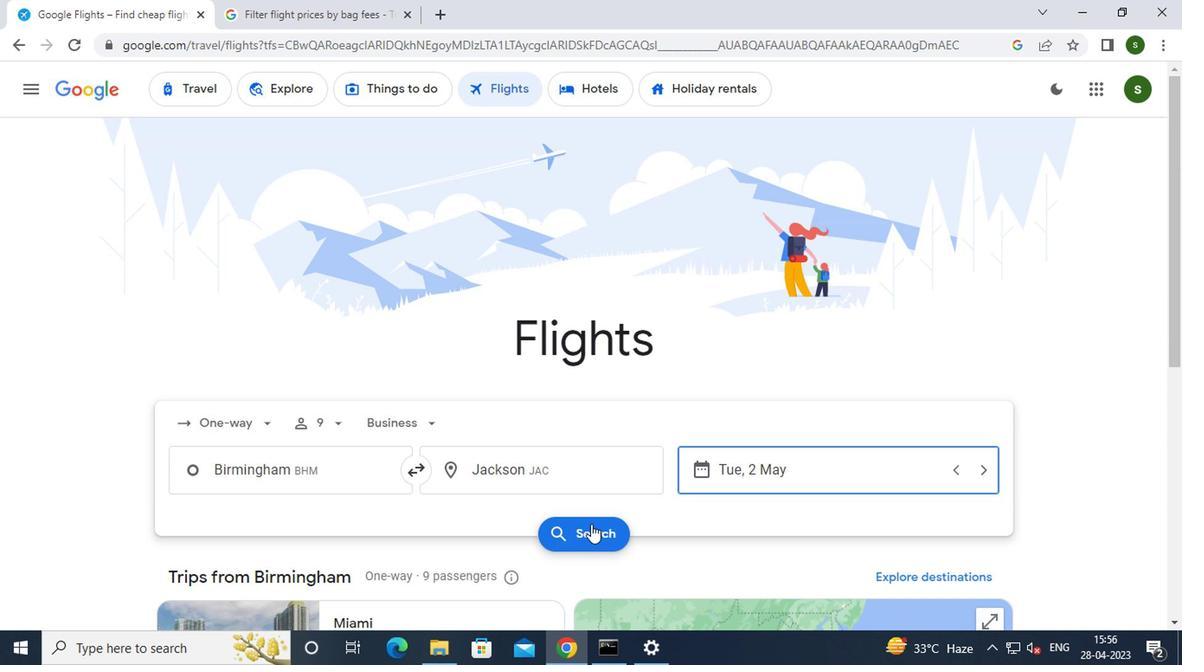 
Action: Mouse moved to (168, 248)
Screenshot: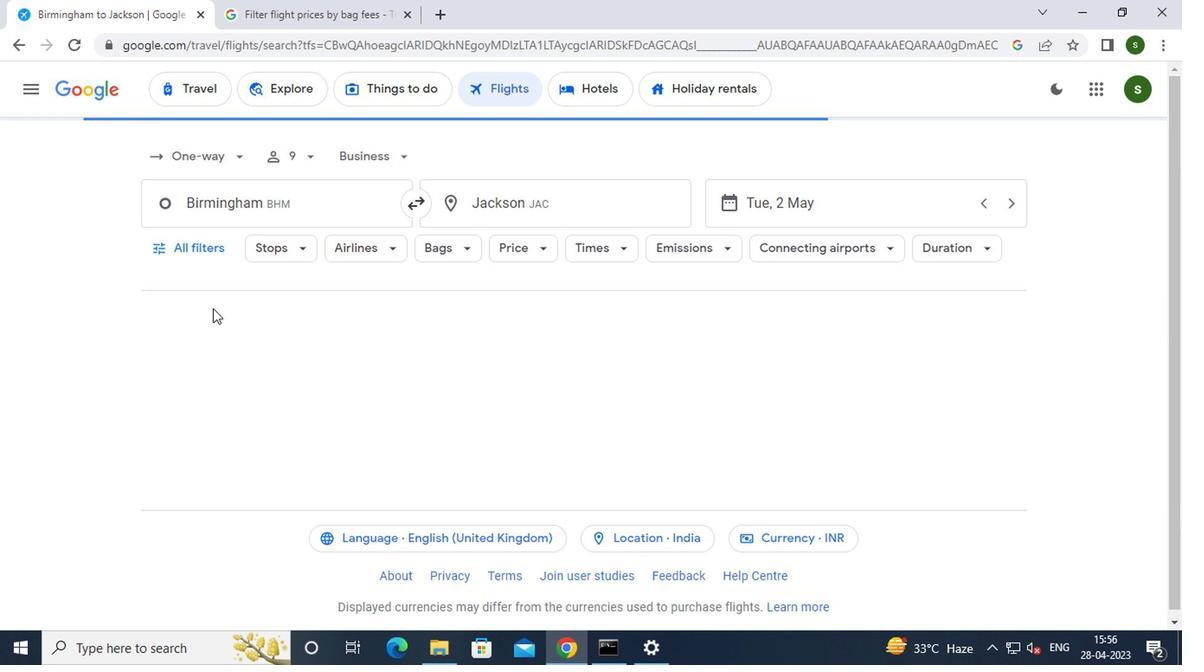 
Action: Mouse pressed left at (168, 248)
Screenshot: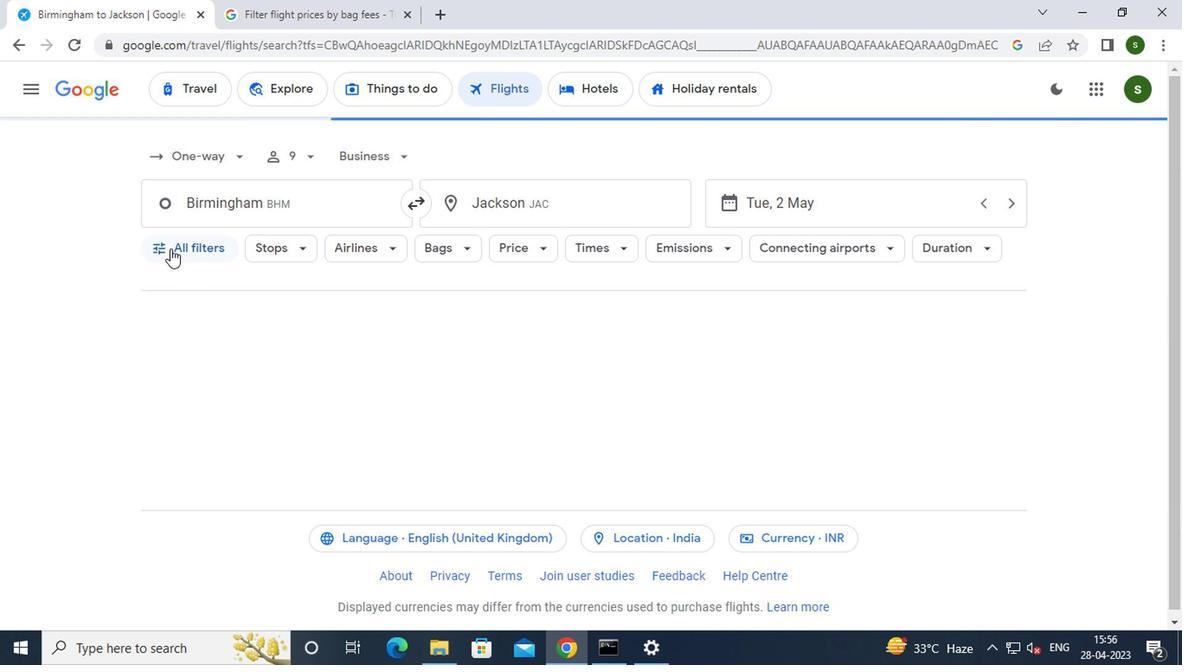 
Action: Mouse moved to (365, 426)
Screenshot: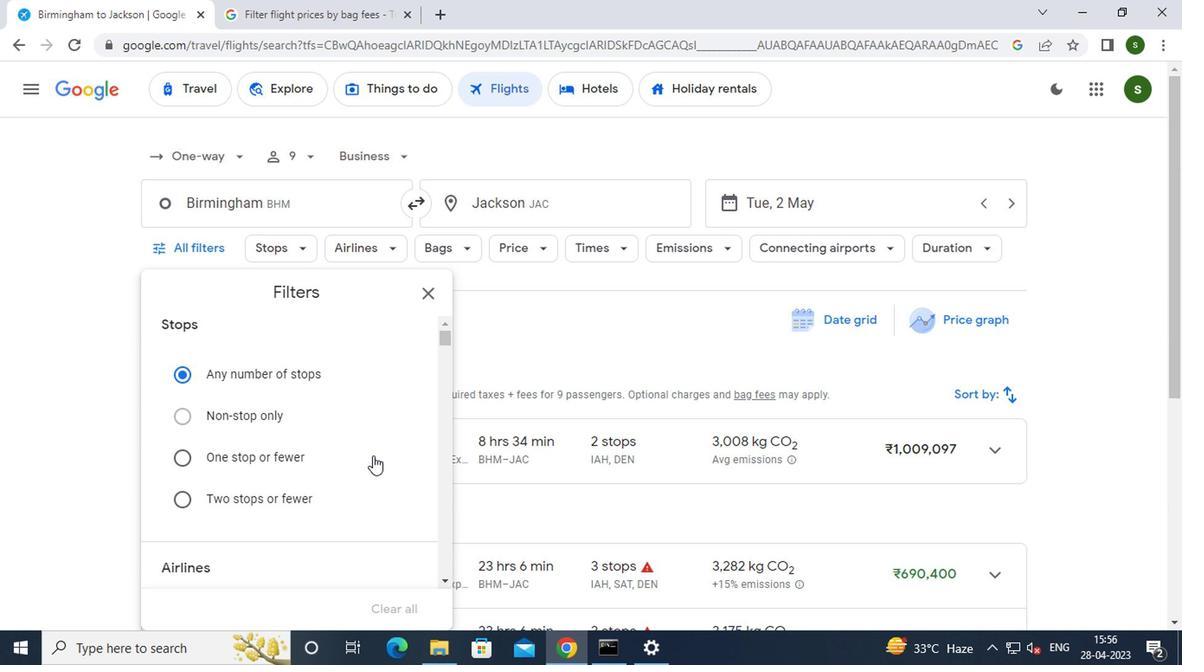 
Action: Mouse scrolled (365, 426) with delta (0, 0)
Screenshot: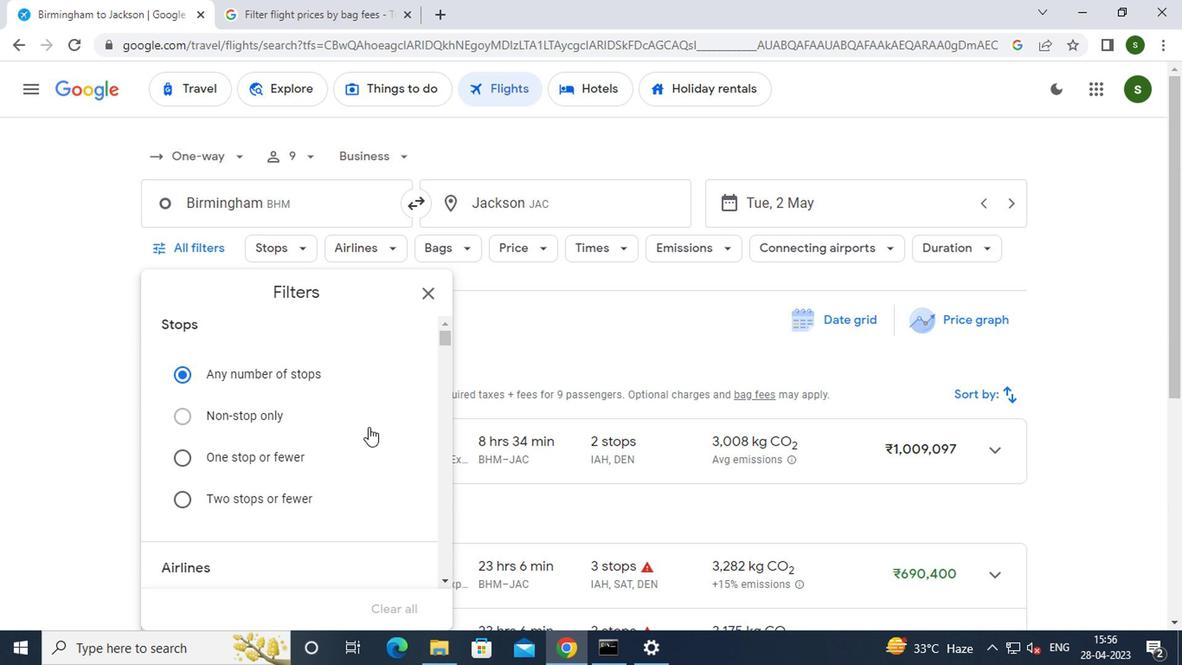 
Action: Mouse scrolled (365, 426) with delta (0, 0)
Screenshot: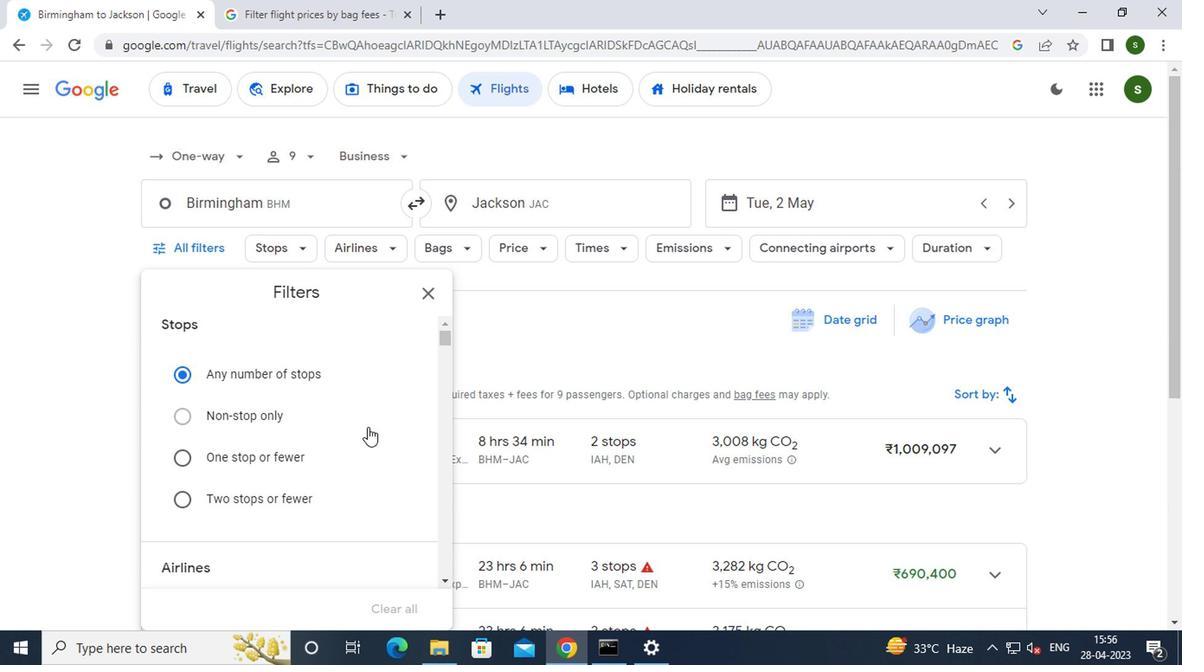 
Action: Mouse moved to (403, 445)
Screenshot: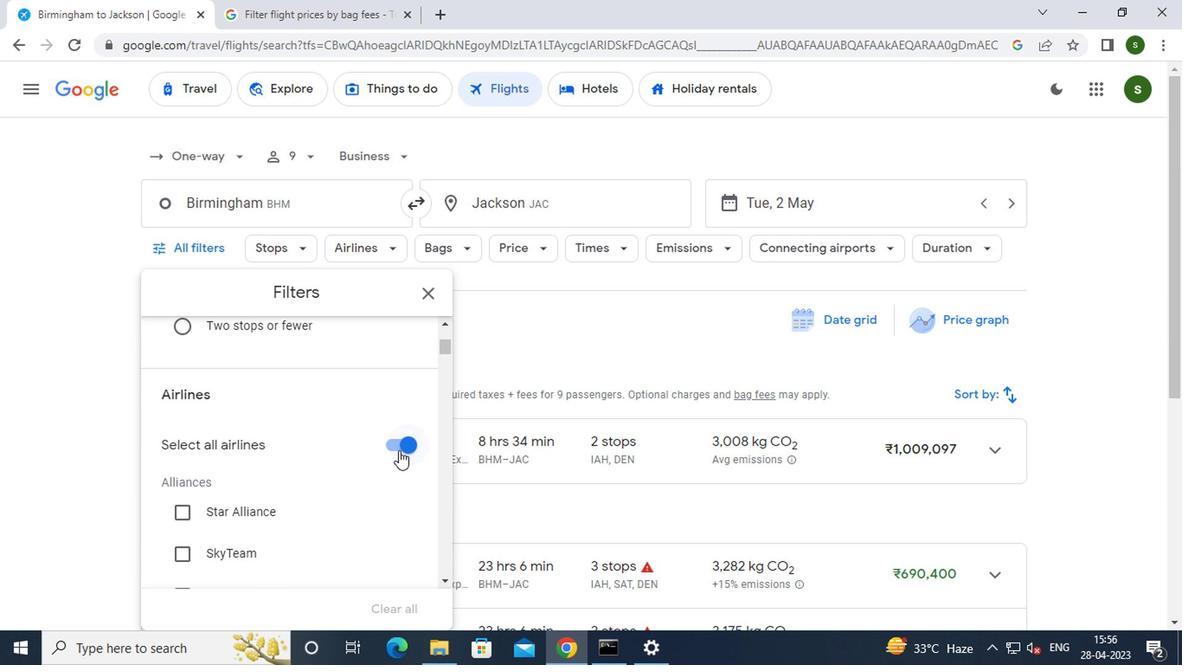 
Action: Mouse pressed left at (403, 445)
Screenshot: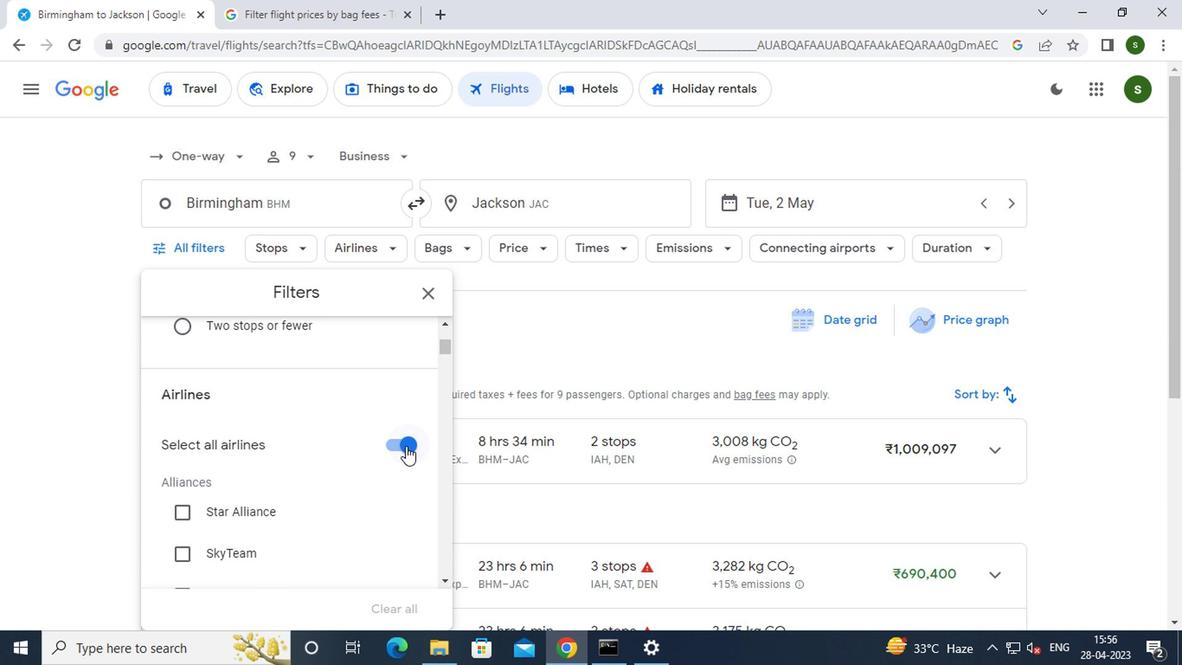 
Action: Mouse moved to (357, 460)
Screenshot: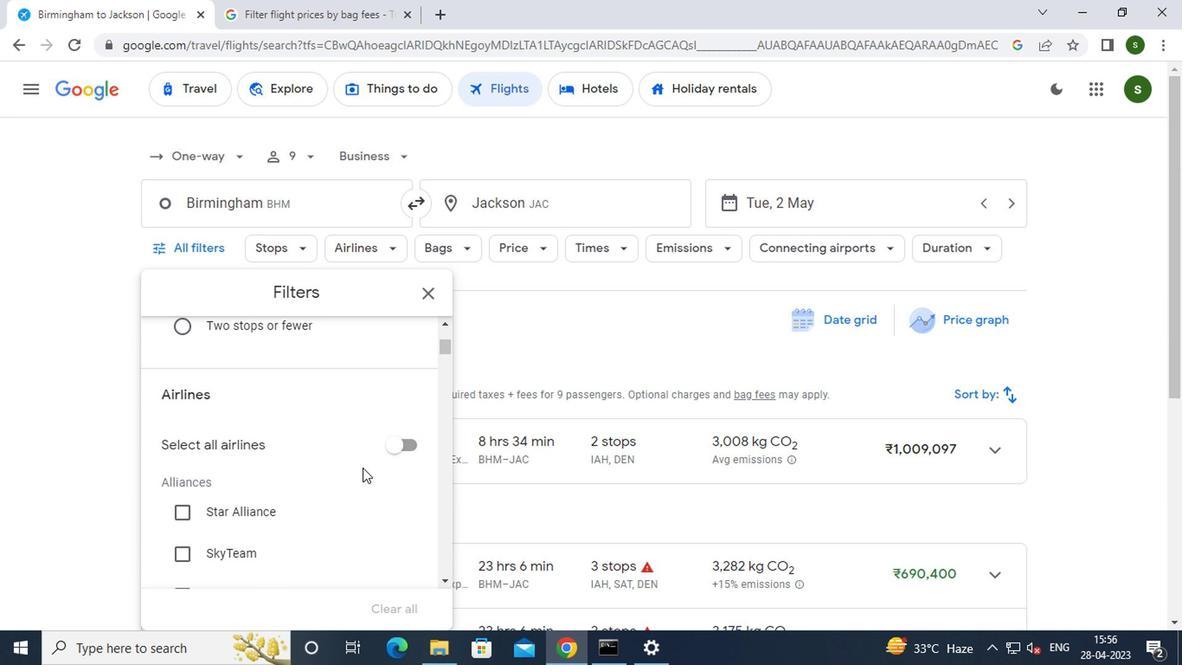
Action: Mouse scrolled (357, 460) with delta (0, 0)
Screenshot: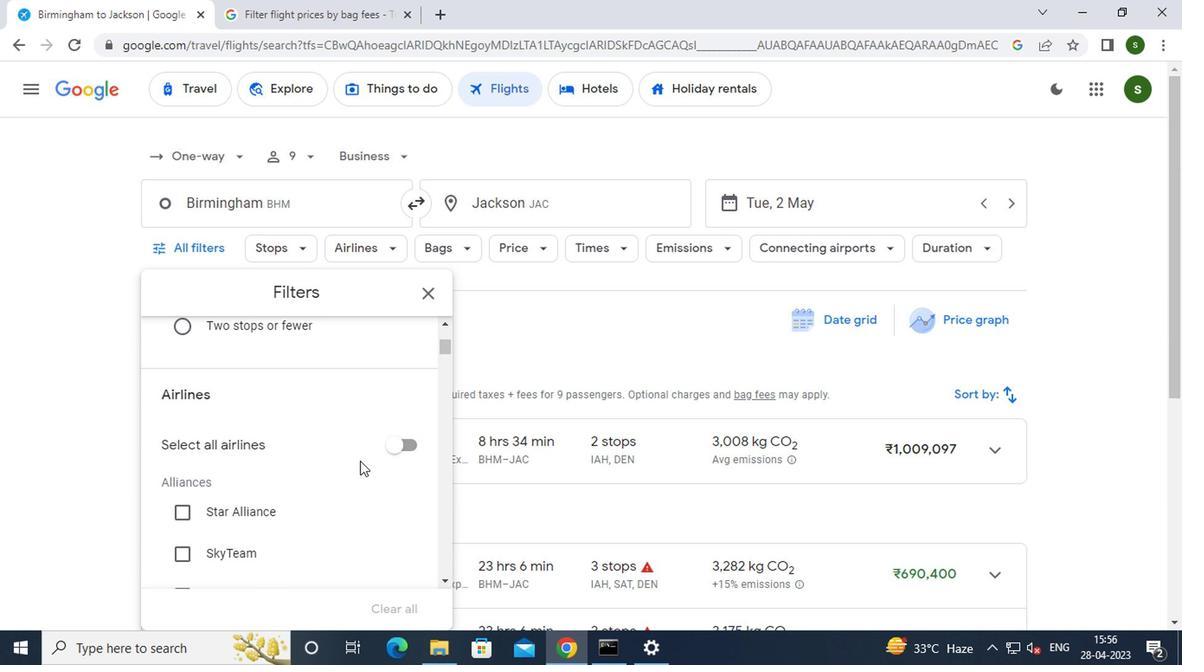 
Action: Mouse scrolled (357, 460) with delta (0, 0)
Screenshot: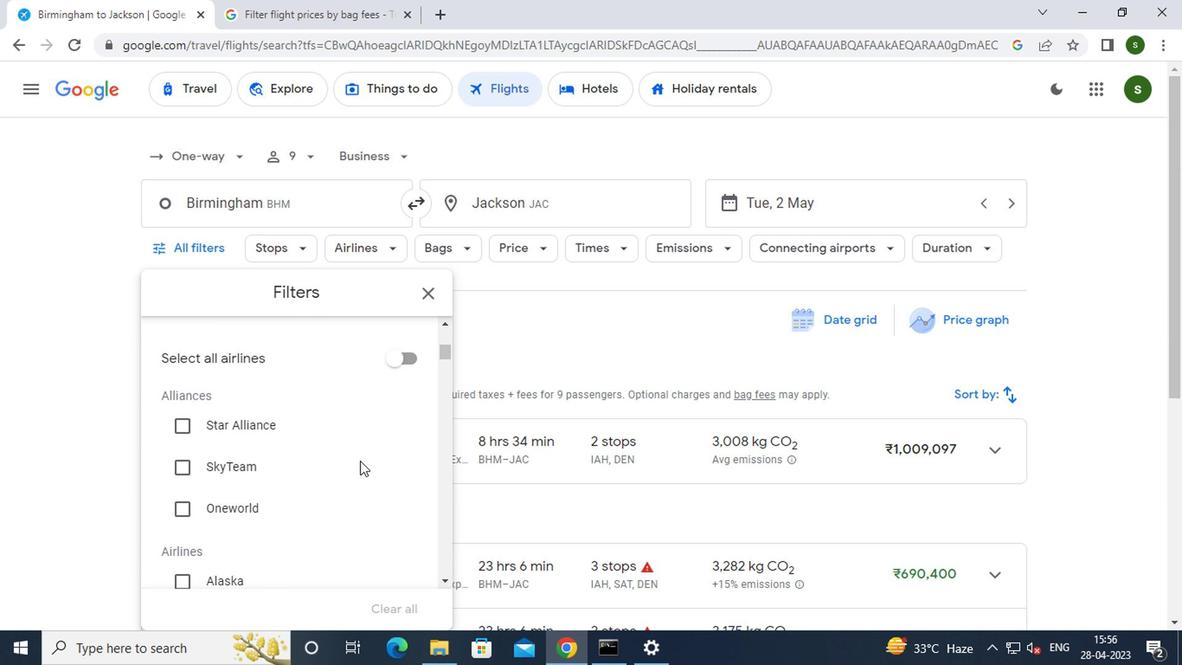 
Action: Mouse scrolled (357, 460) with delta (0, 0)
Screenshot: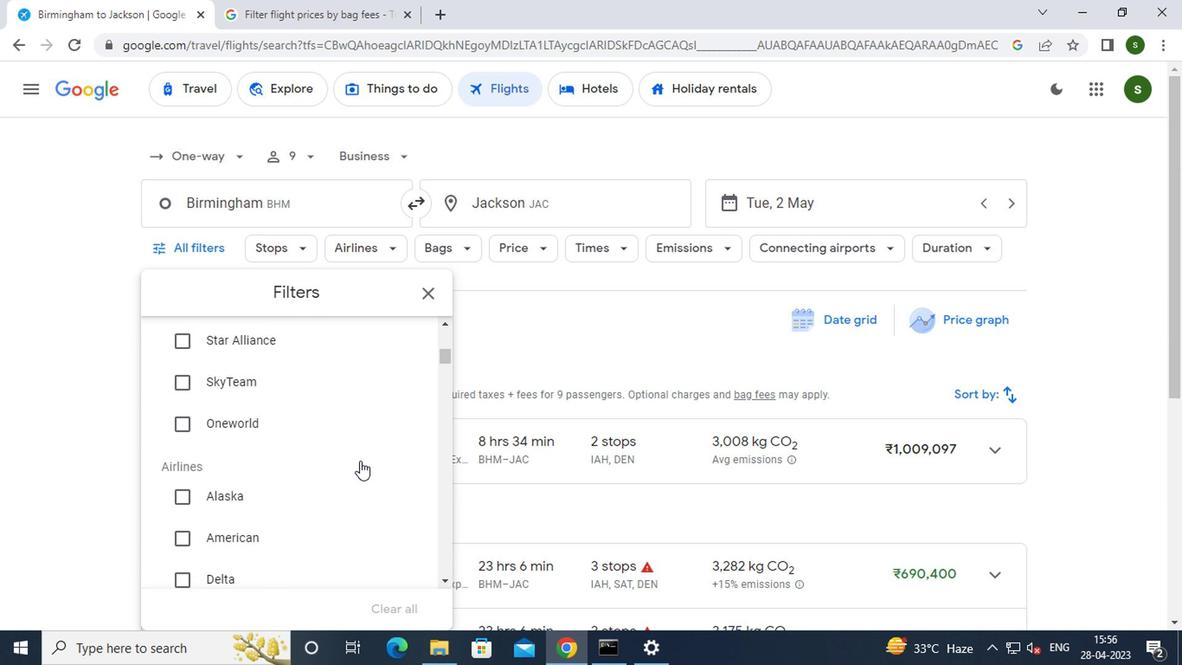 
Action: Mouse scrolled (357, 460) with delta (0, 0)
Screenshot: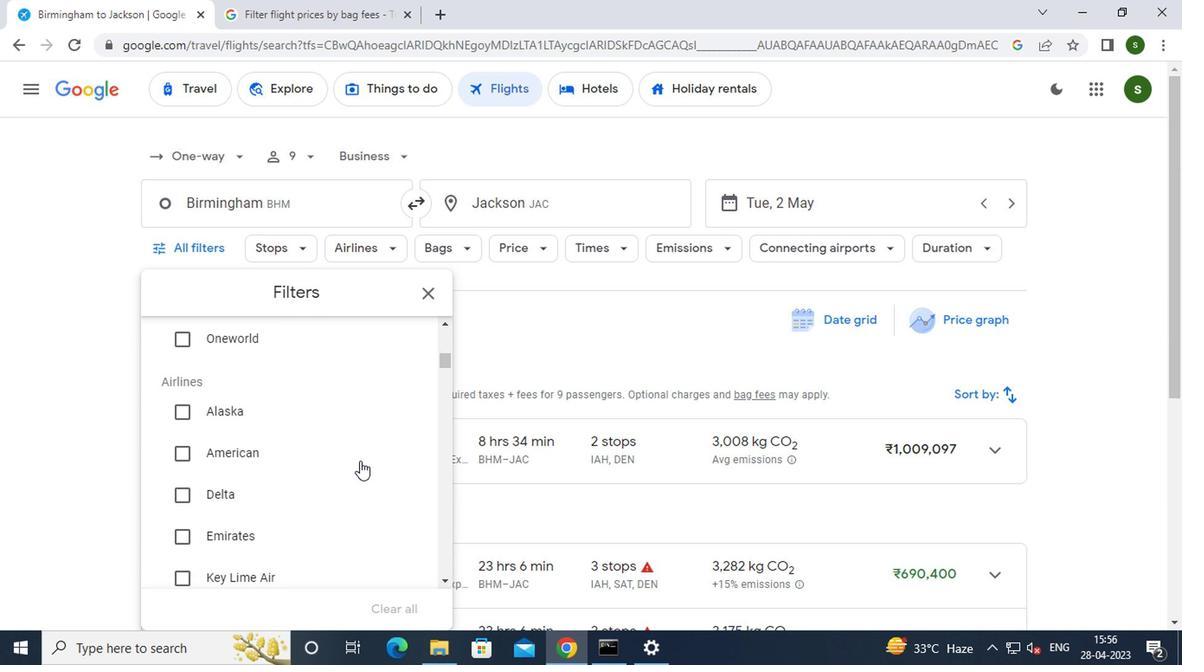 
Action: Mouse scrolled (357, 460) with delta (0, 0)
Screenshot: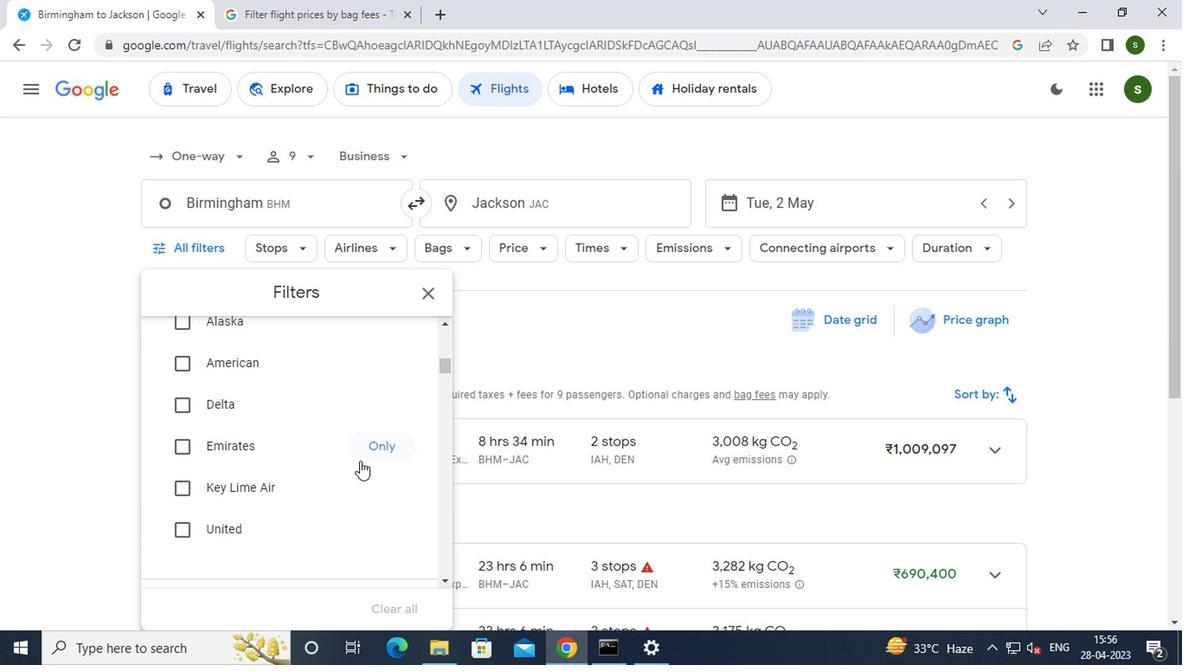
Action: Mouse moved to (357, 460)
Screenshot: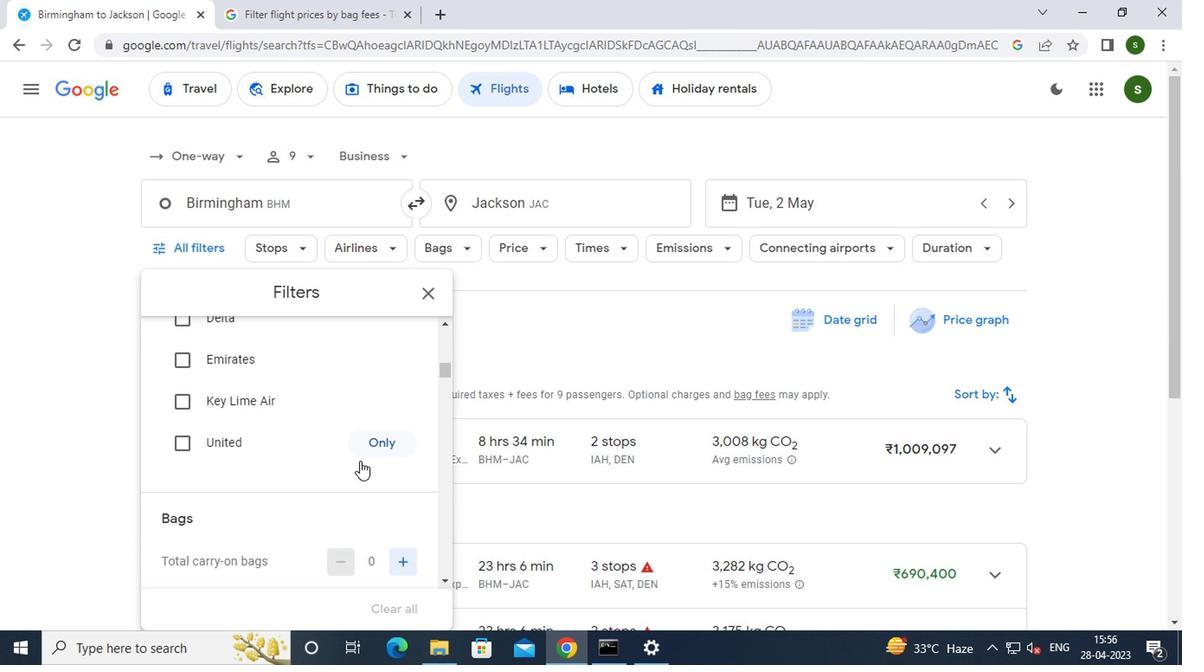 
Action: Mouse scrolled (357, 458) with delta (0, -1)
Screenshot: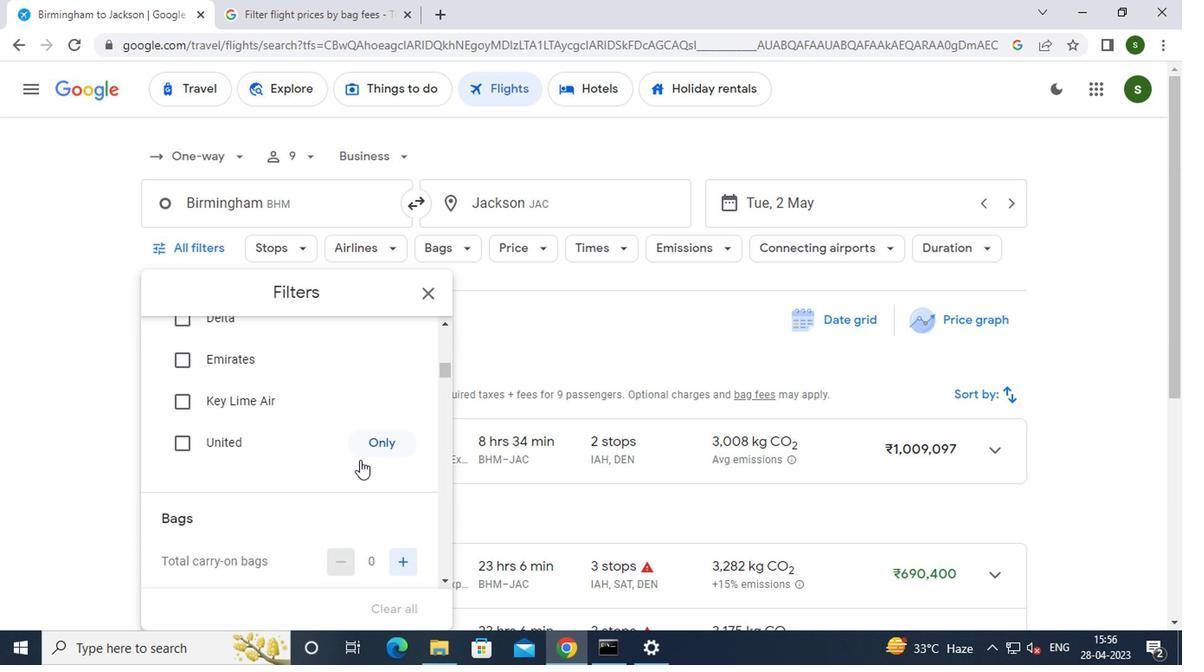 
Action: Mouse scrolled (357, 458) with delta (0, -1)
Screenshot: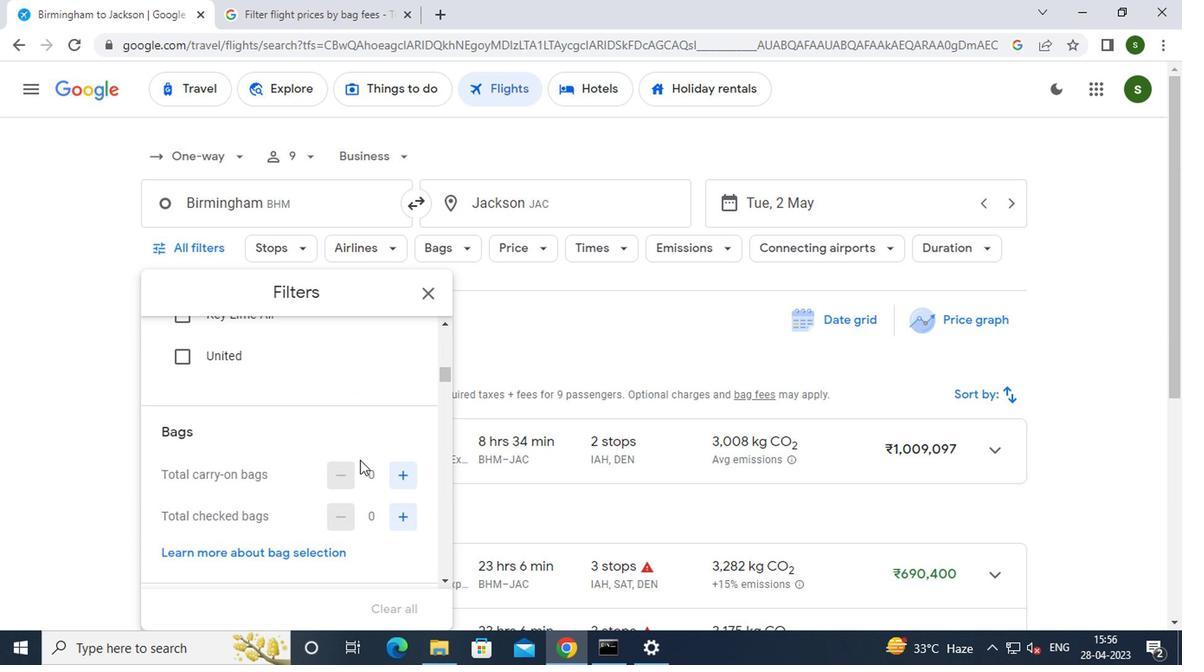 
Action: Mouse moved to (398, 390)
Screenshot: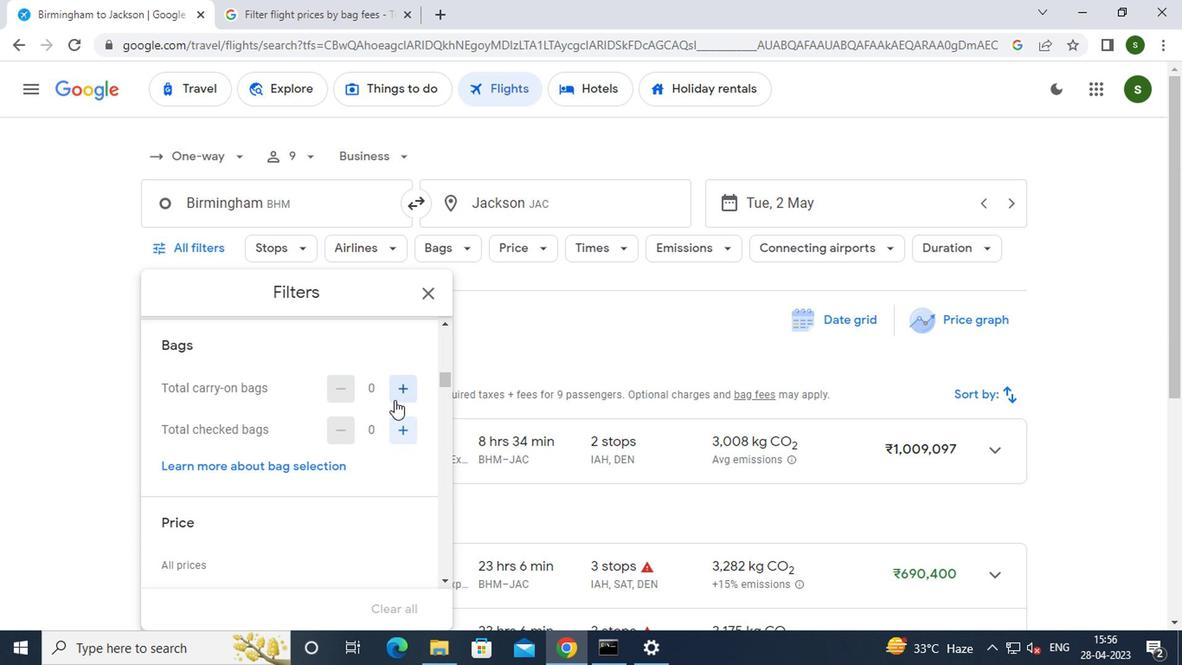 
Action: Mouse pressed left at (398, 390)
Screenshot: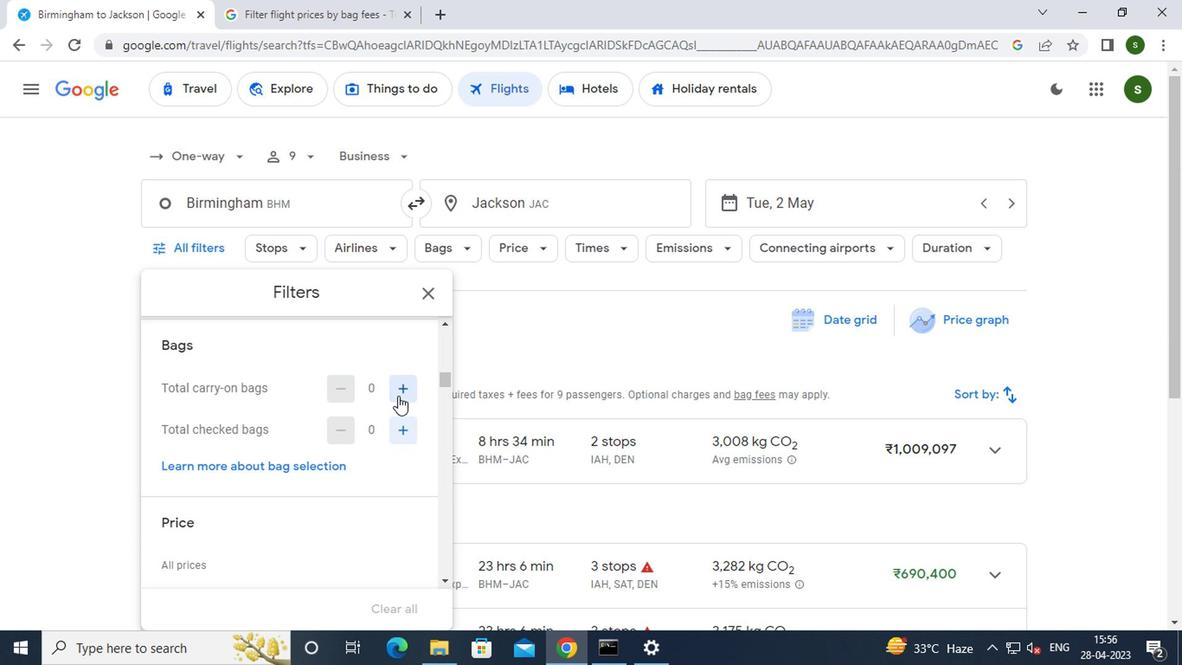 
Action: Mouse moved to (317, 419)
Screenshot: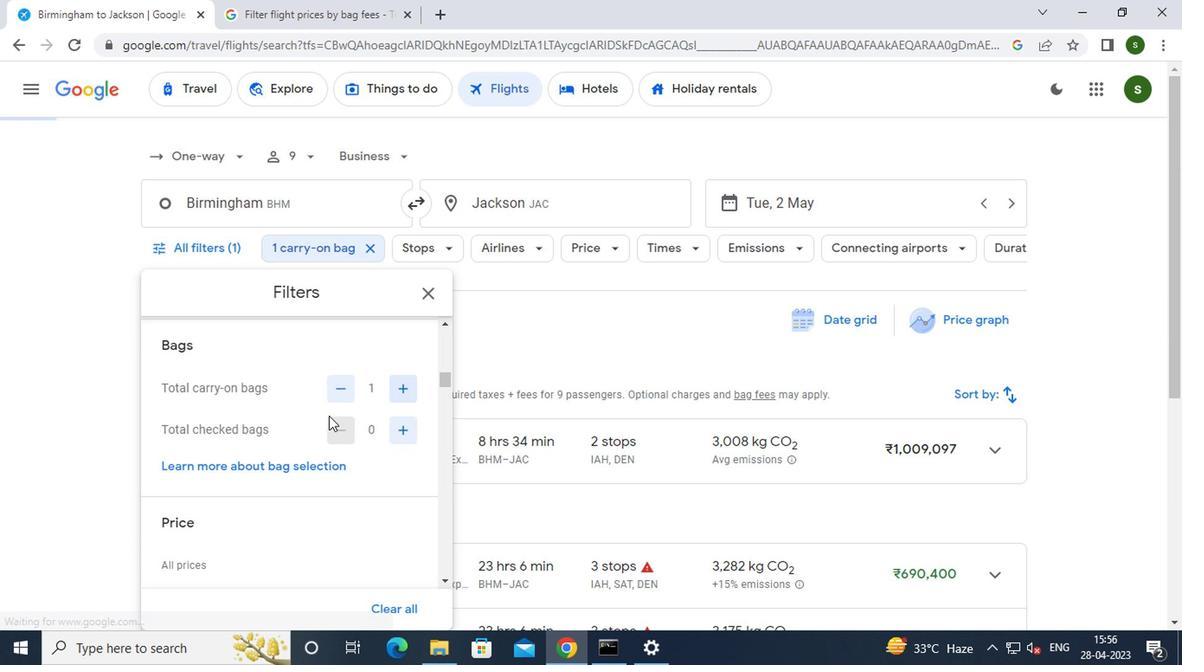 
Action: Mouse scrolled (317, 418) with delta (0, -1)
Screenshot: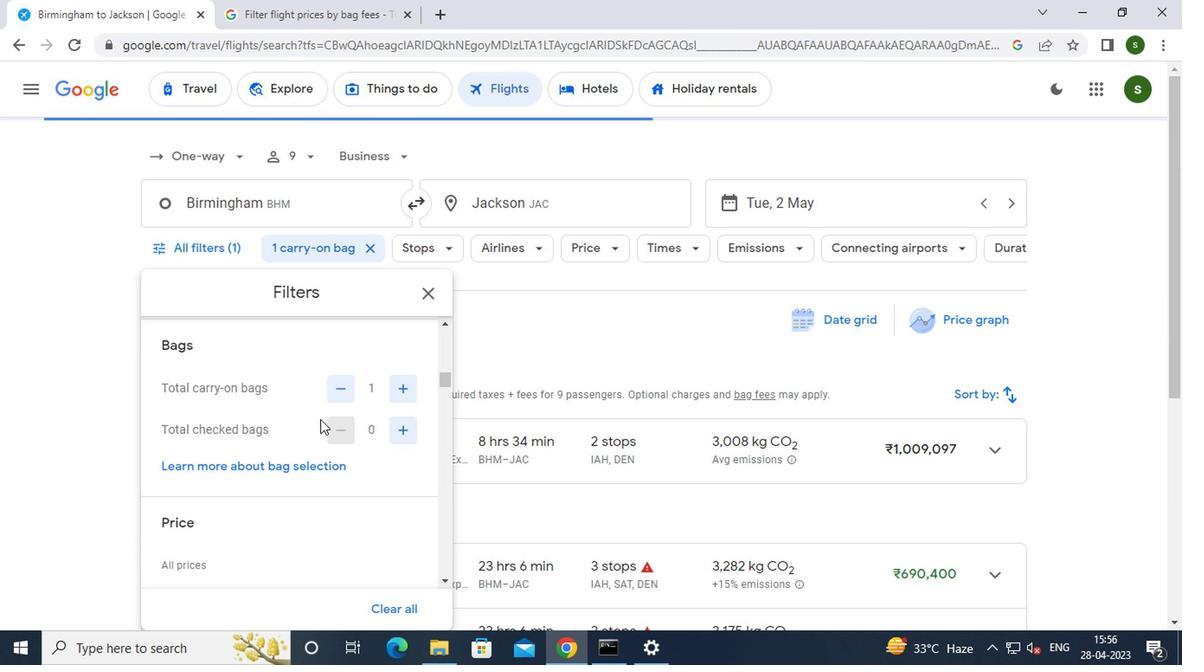
Action: Mouse scrolled (317, 418) with delta (0, -1)
Screenshot: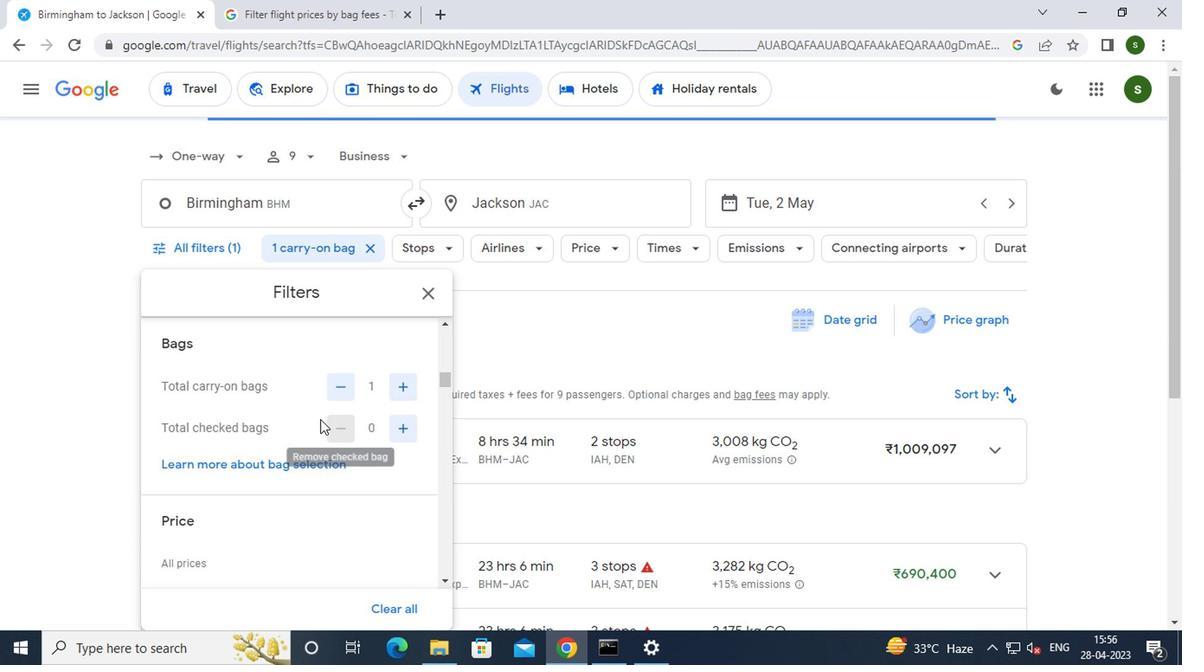 
Action: Mouse moved to (405, 431)
Screenshot: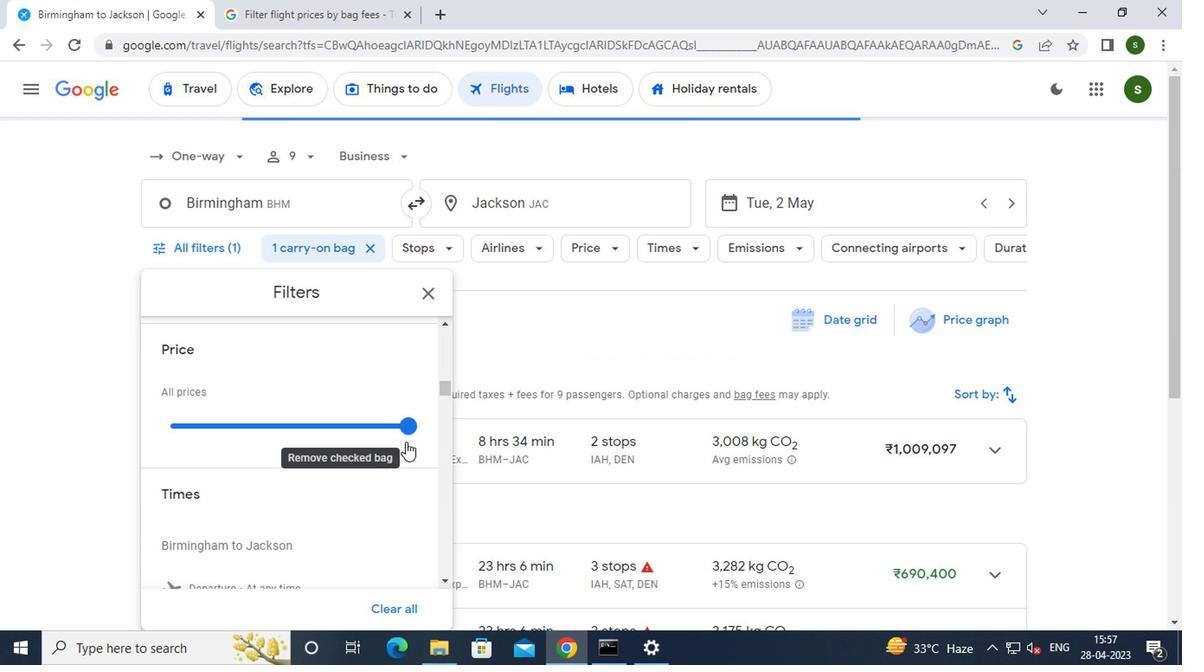 
Action: Mouse pressed left at (405, 431)
Screenshot: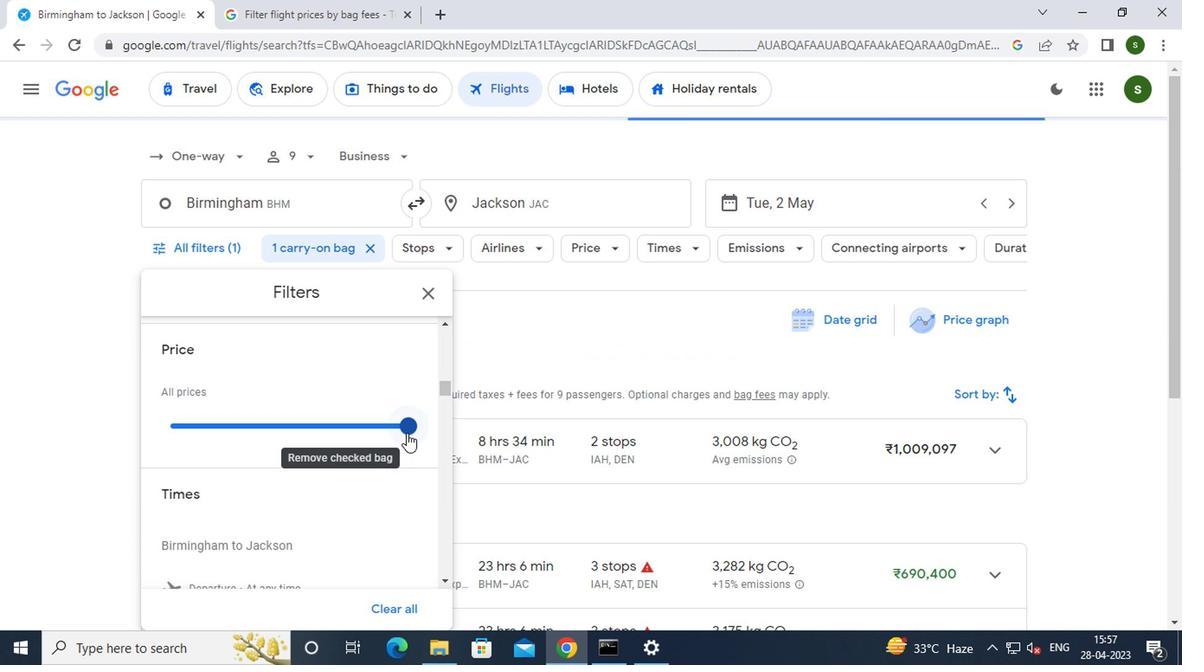 
Action: Mouse moved to (339, 460)
Screenshot: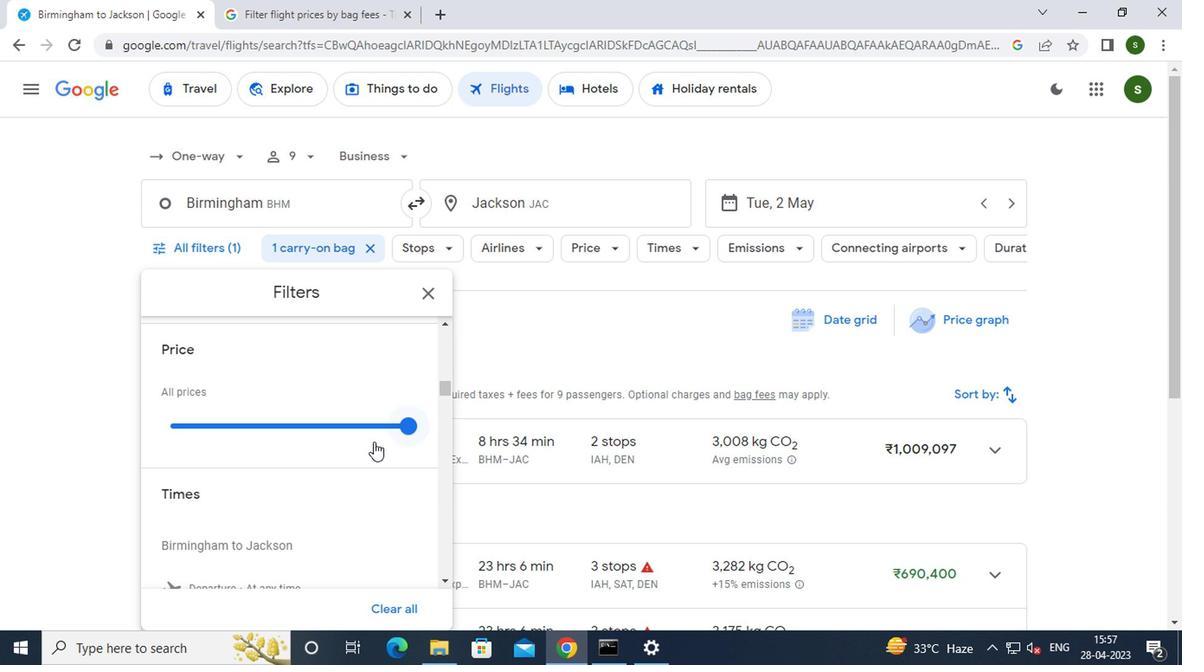 
Action: Mouse scrolled (339, 458) with delta (0, -1)
Screenshot: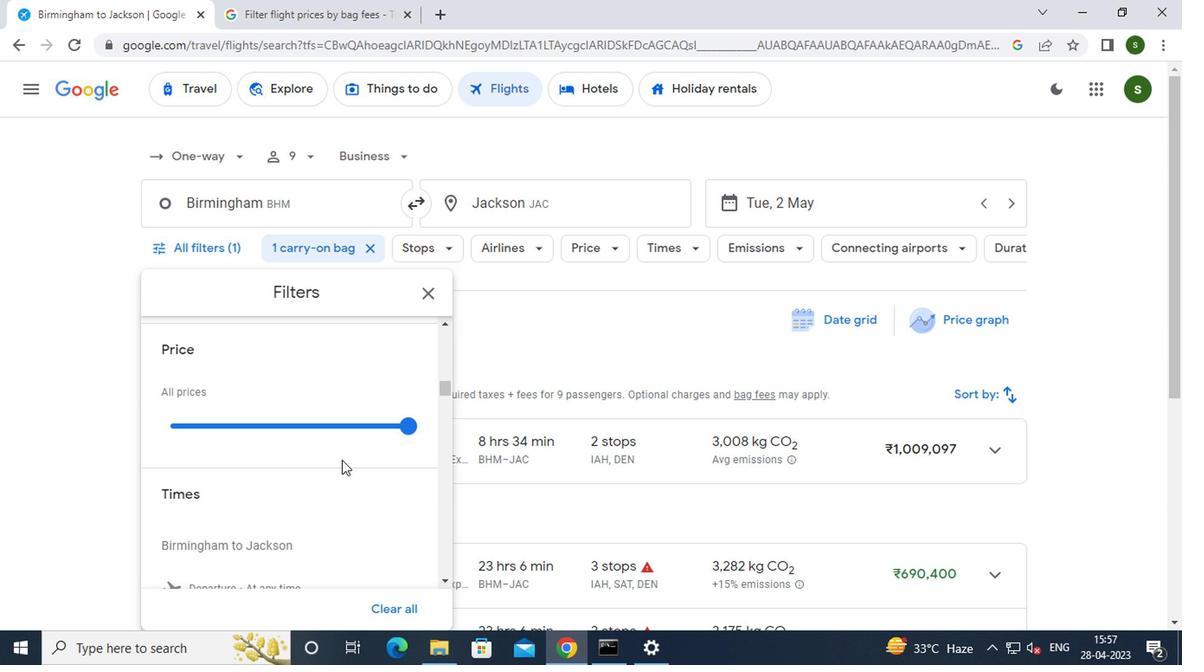 
Action: Mouse scrolled (339, 458) with delta (0, -1)
Screenshot: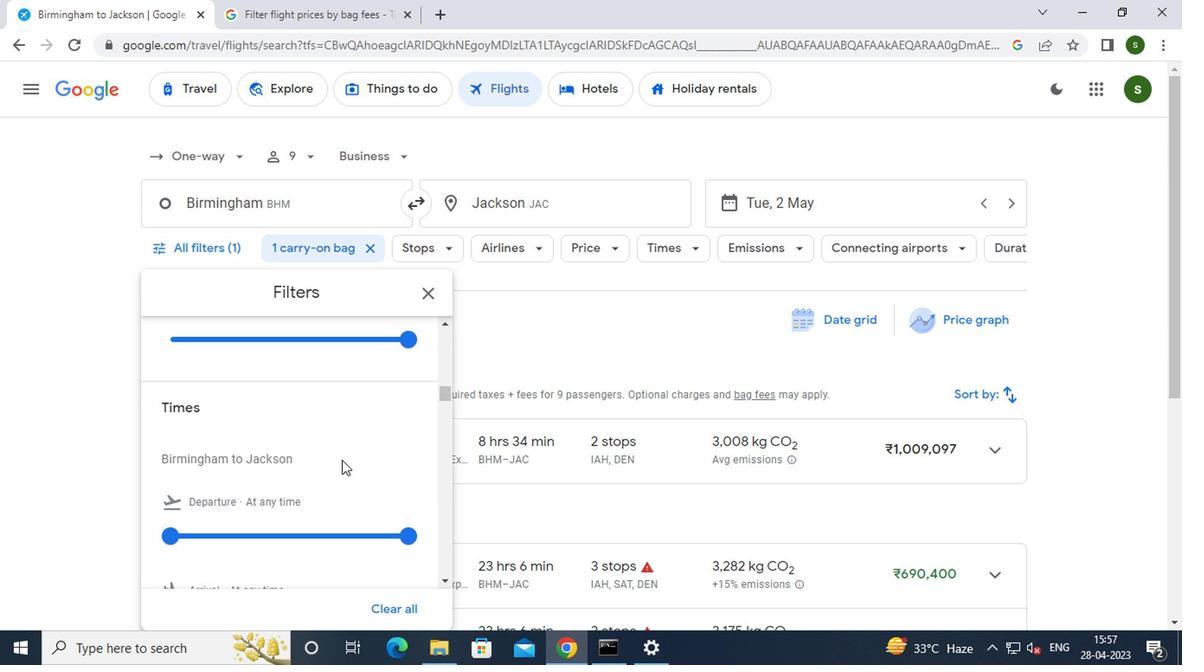 
Action: Mouse moved to (167, 445)
Screenshot: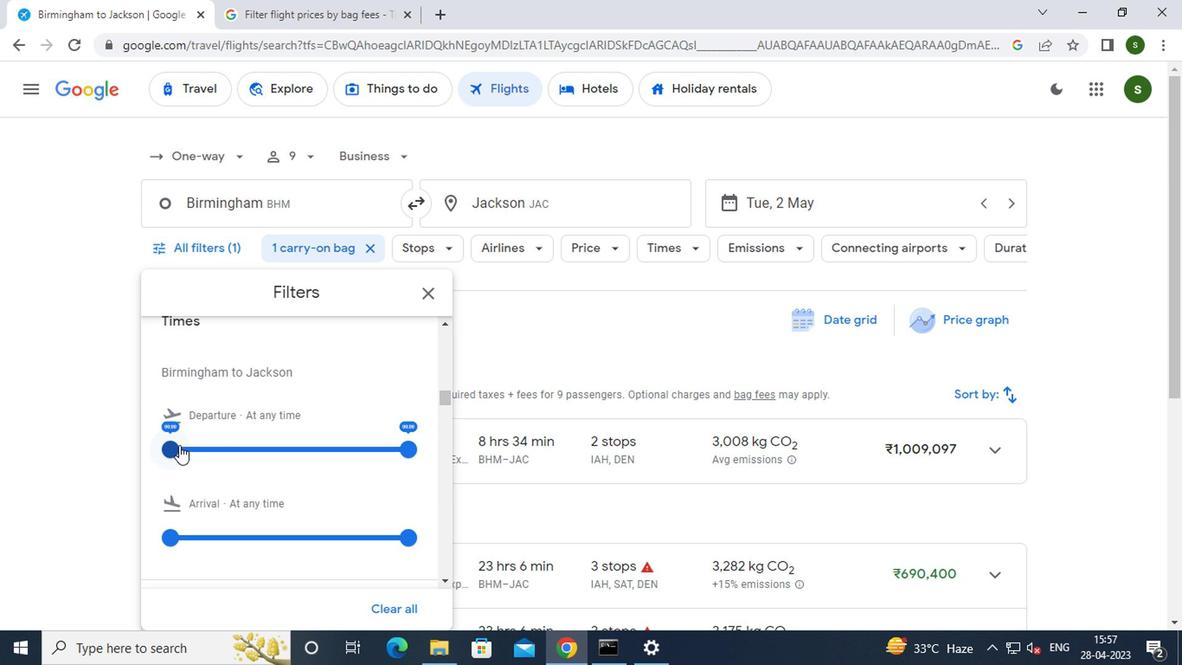 
Action: Mouse pressed left at (167, 445)
Screenshot: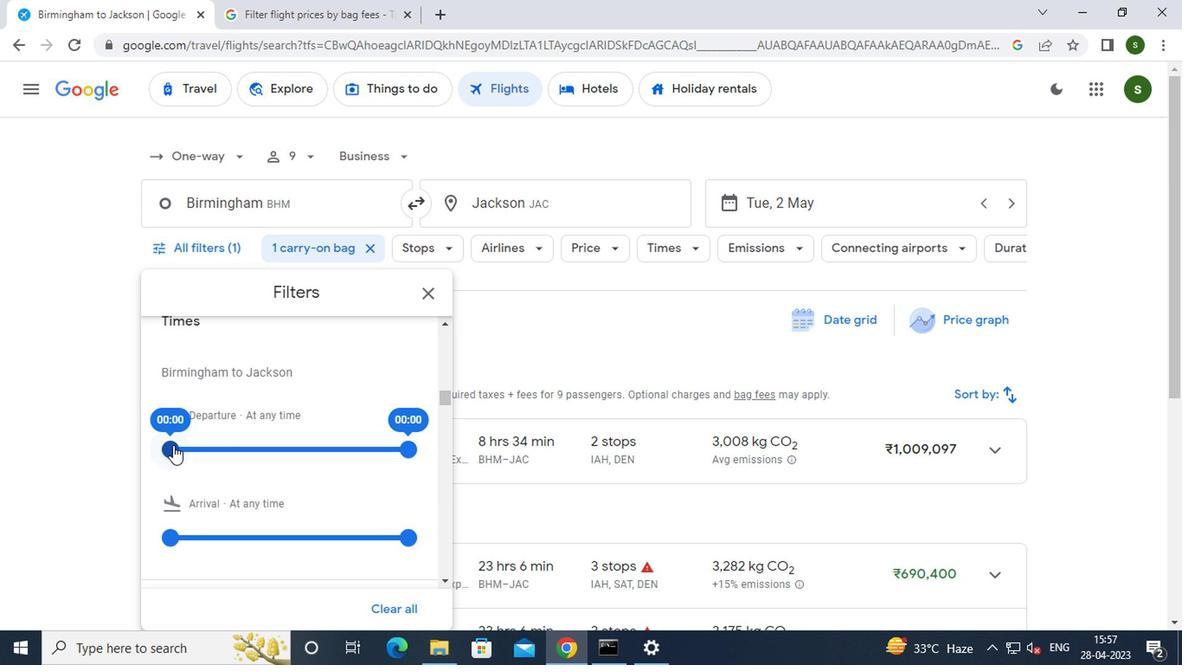 
Action: Mouse moved to (588, 347)
Screenshot: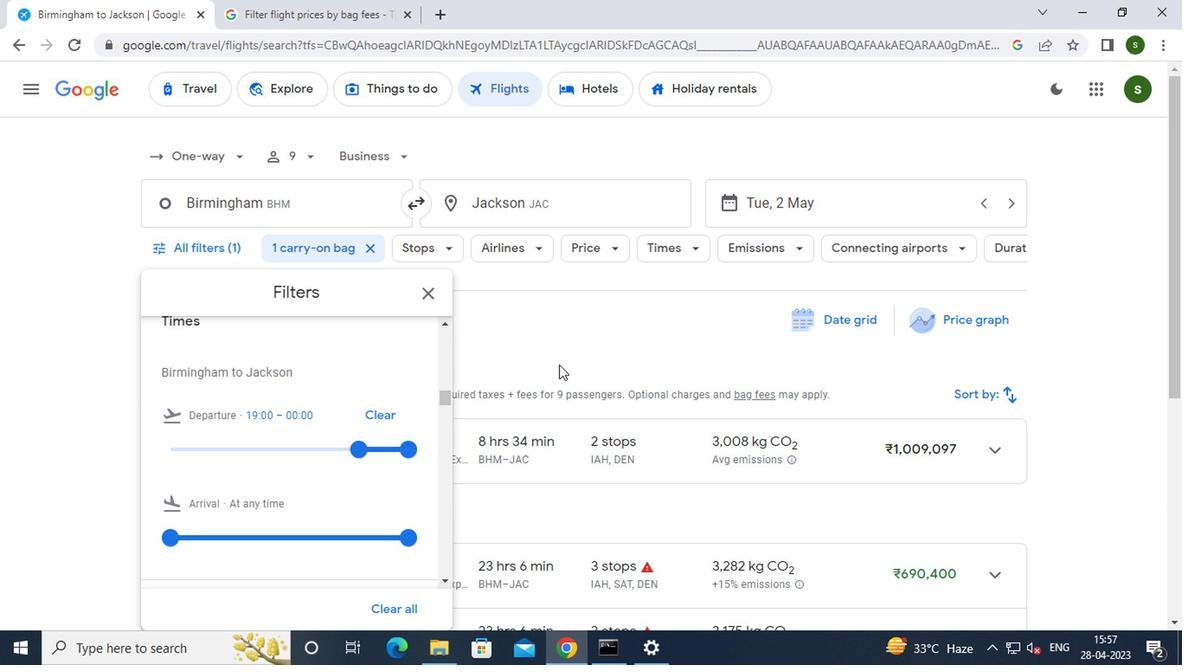 
Action: Mouse pressed left at (588, 347)
Screenshot: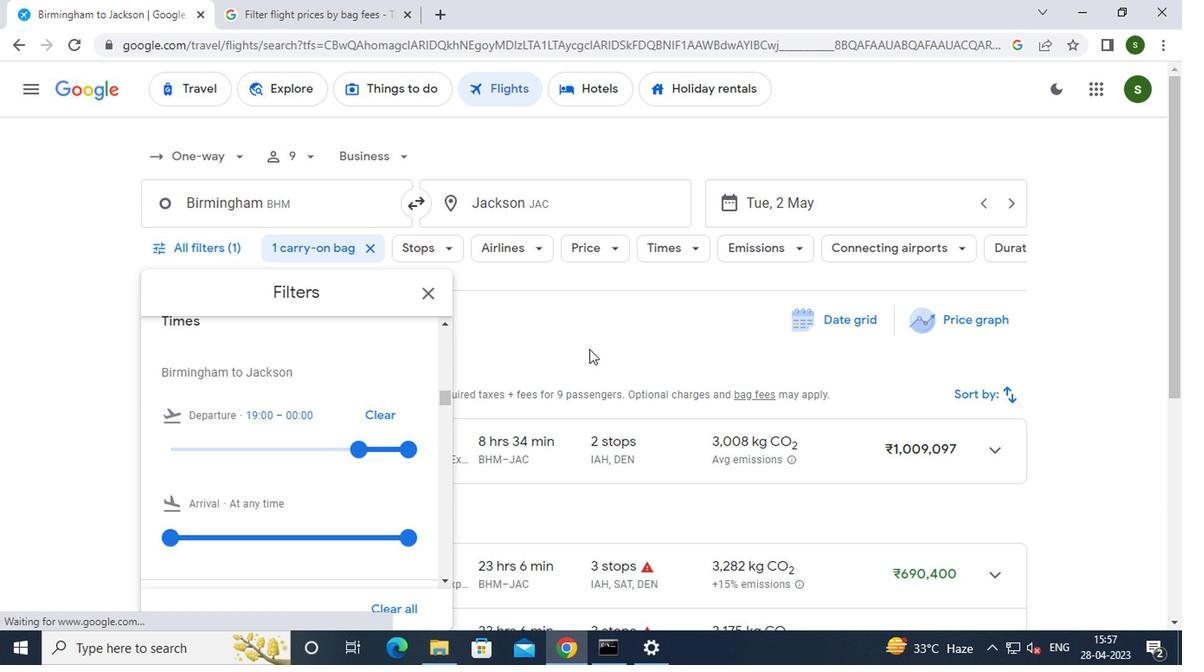 
